 Task: Add a dependency to the task Upgrade and migrate company business intelligence to a cloud-based solution , the existing task  Integrate website with a new web content management system (CMS) in the project AztecTech
Action: Mouse moved to (595, 434)
Screenshot: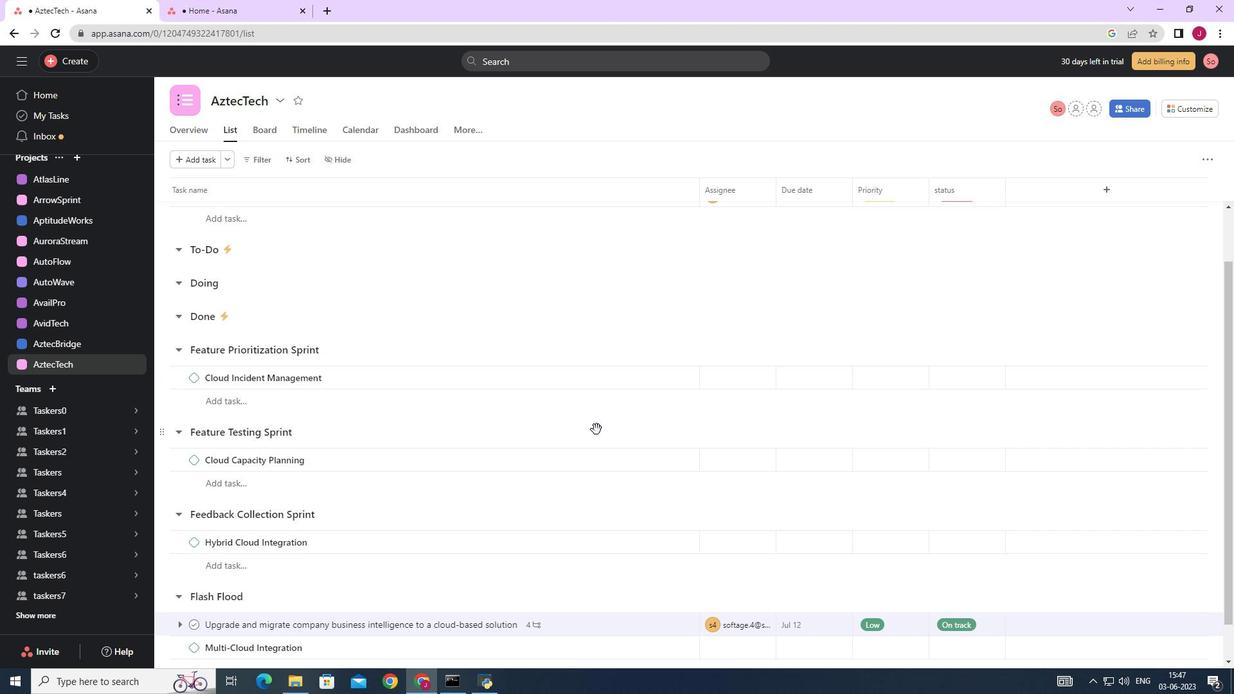 
Action: Mouse scrolled (595, 433) with delta (0, 0)
Screenshot: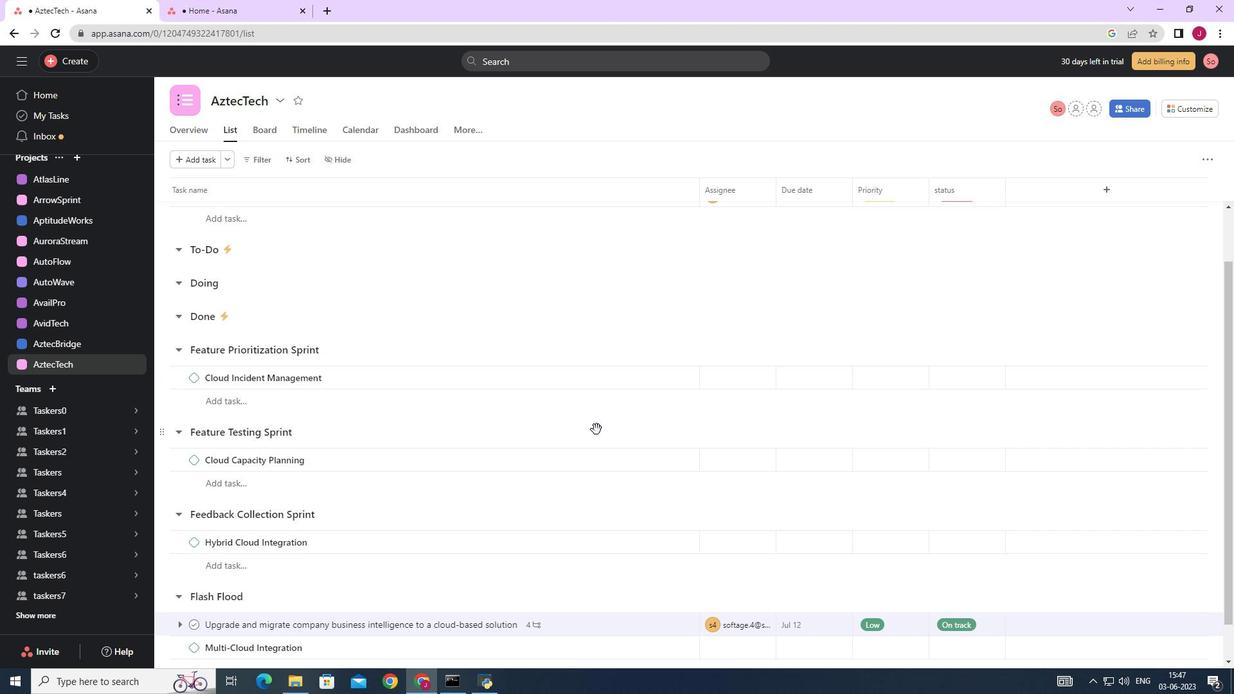 
Action: Mouse moved to (595, 435)
Screenshot: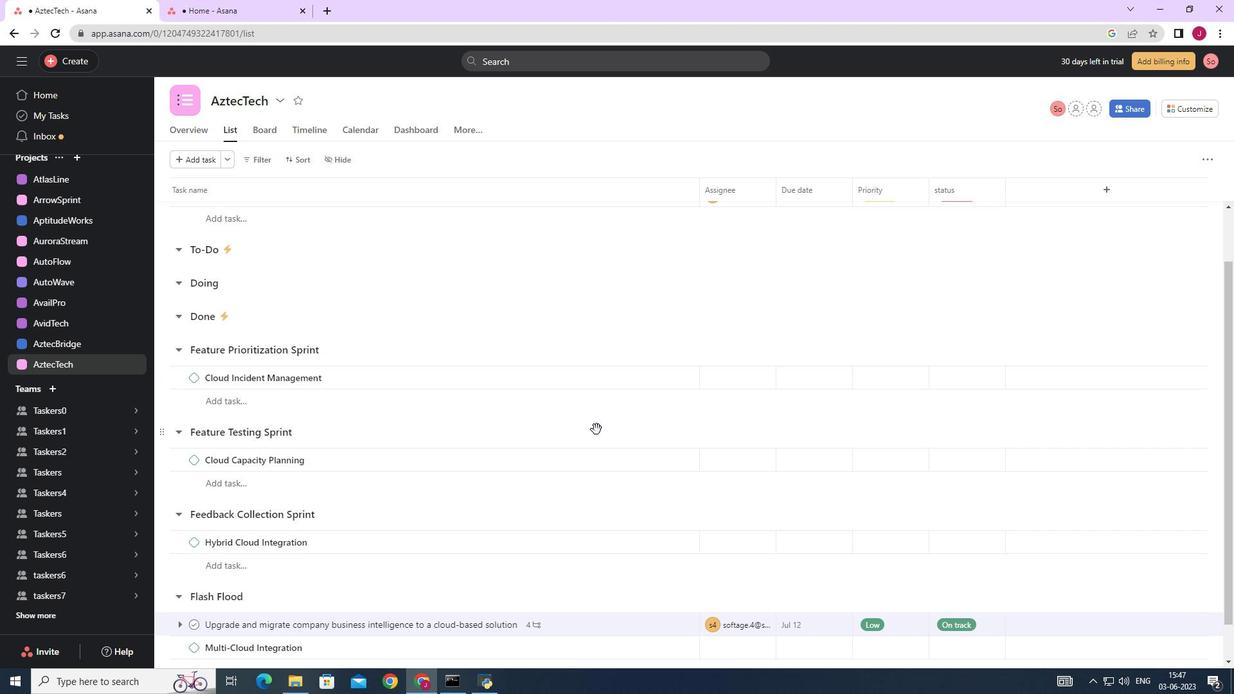 
Action: Mouse scrolled (595, 434) with delta (0, 0)
Screenshot: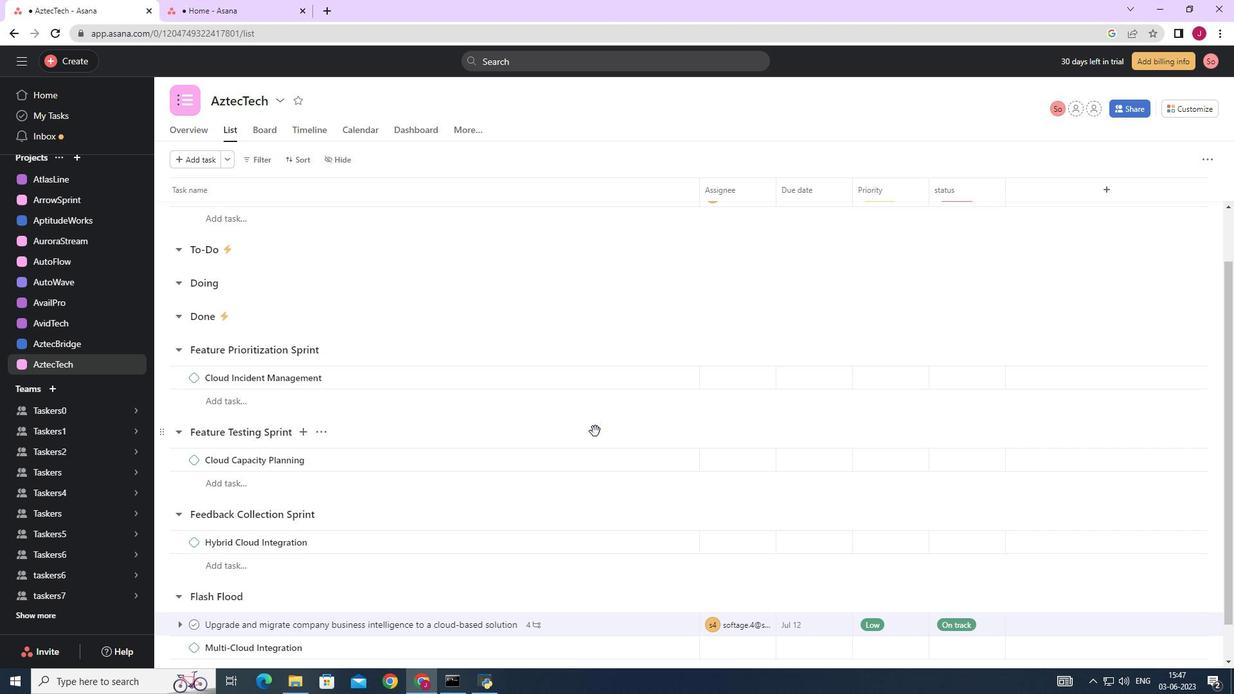 
Action: Mouse moved to (594, 435)
Screenshot: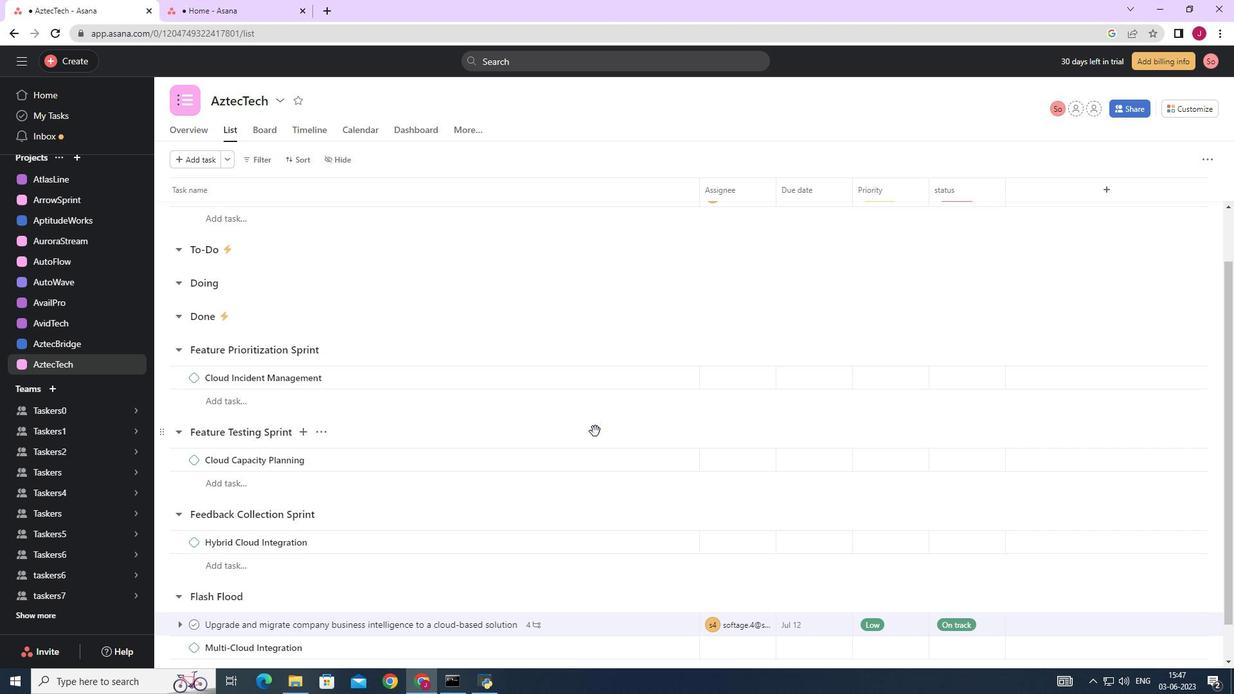 
Action: Mouse scrolled (594, 434) with delta (0, 0)
Screenshot: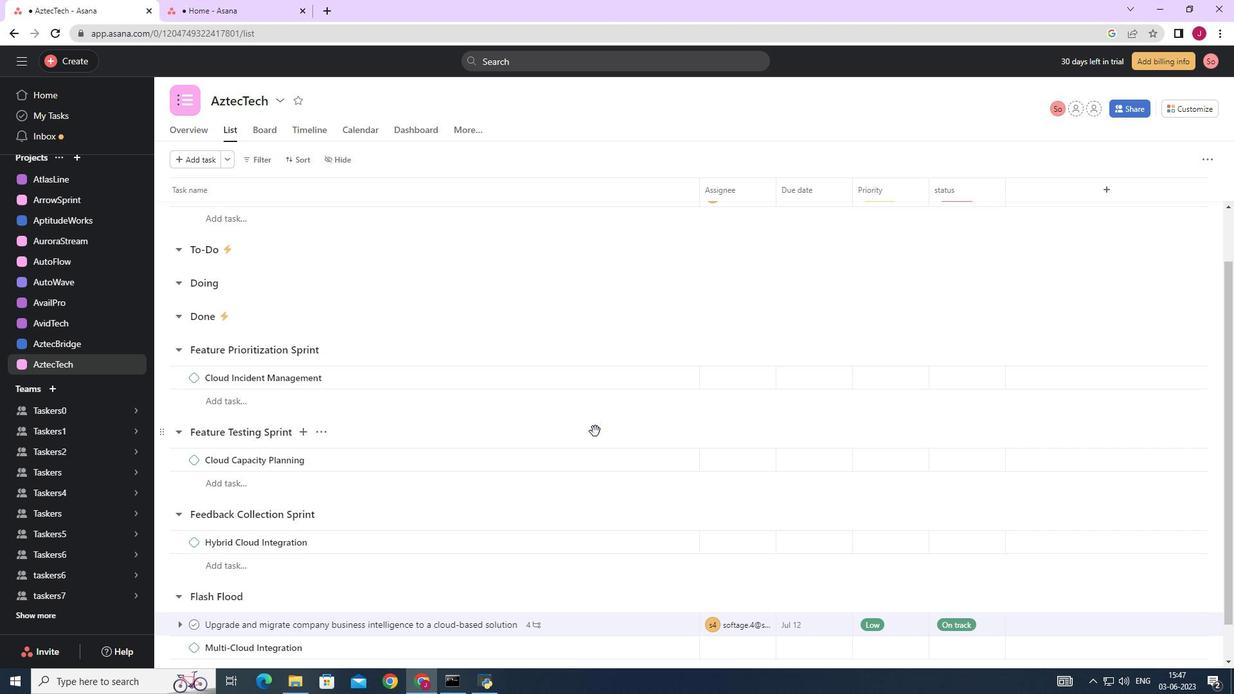 
Action: Mouse moved to (594, 435)
Screenshot: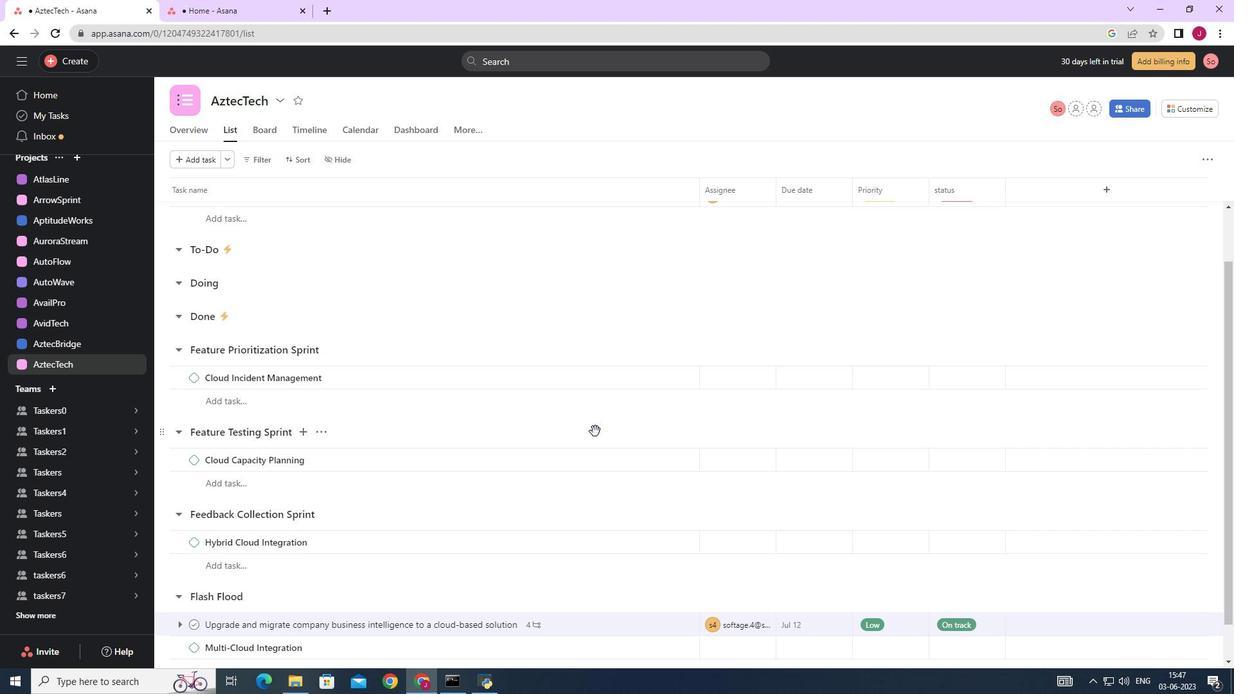 
Action: Mouse scrolled (594, 435) with delta (0, 0)
Screenshot: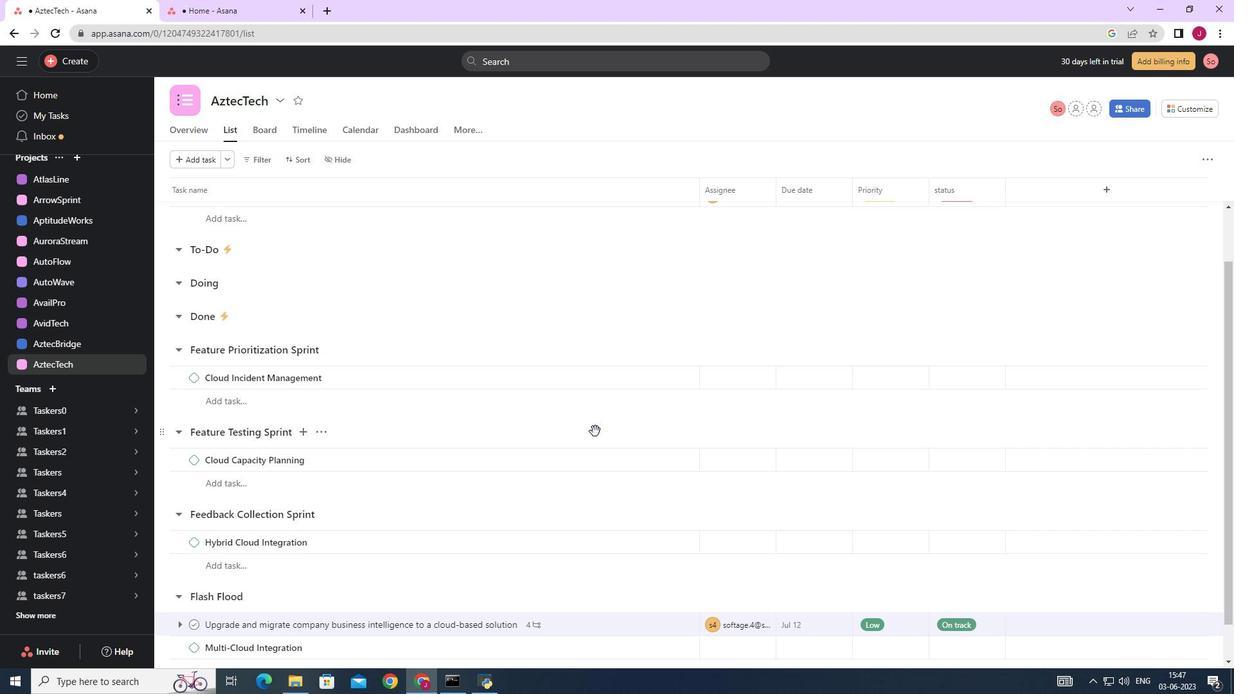 
Action: Mouse moved to (593, 437)
Screenshot: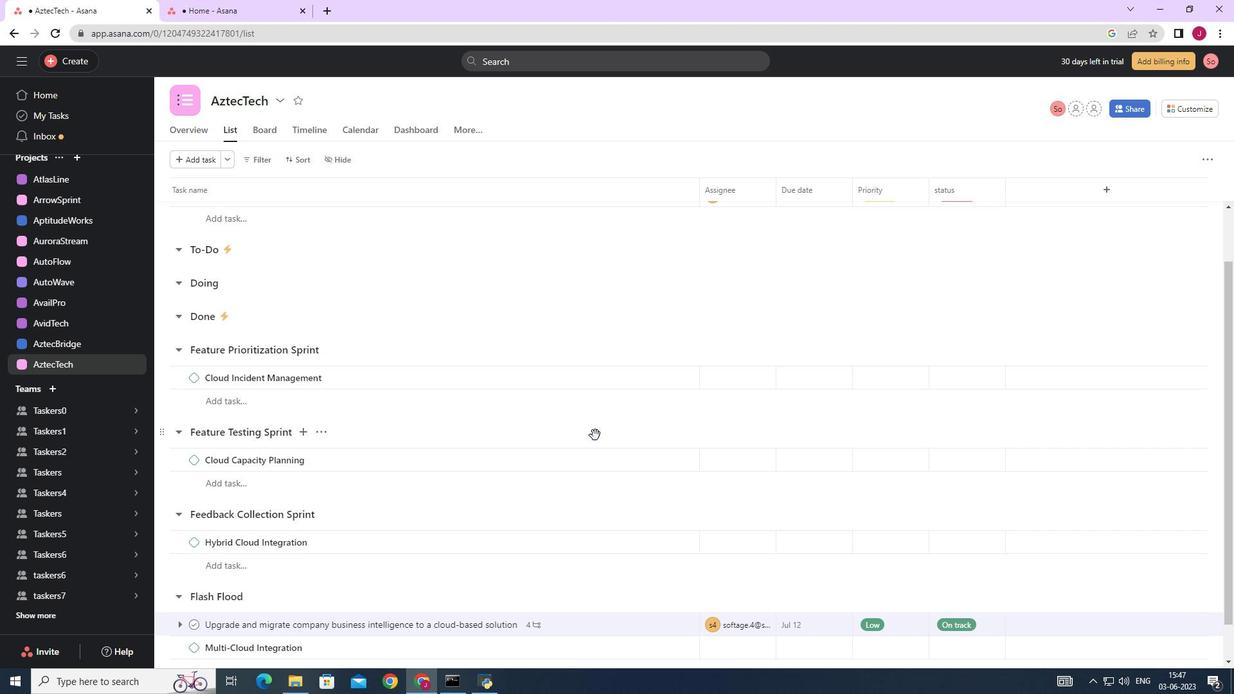 
Action: Mouse scrolled (593, 437) with delta (0, 0)
Screenshot: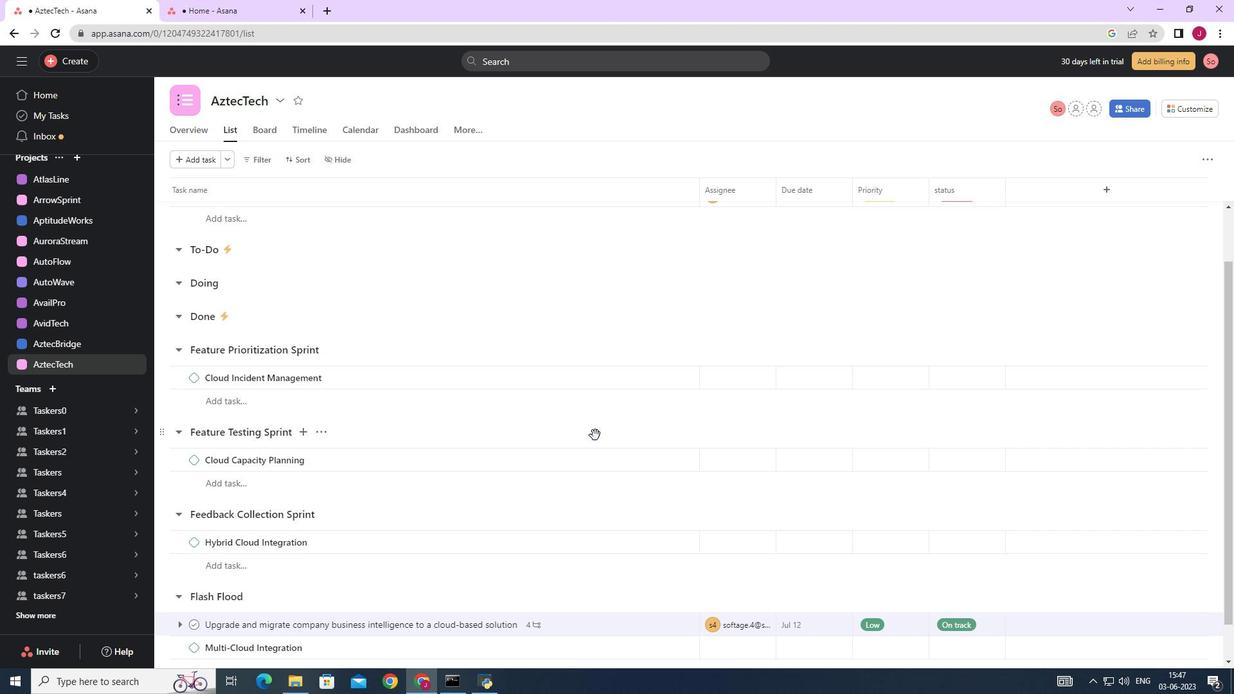 
Action: Mouse moved to (569, 446)
Screenshot: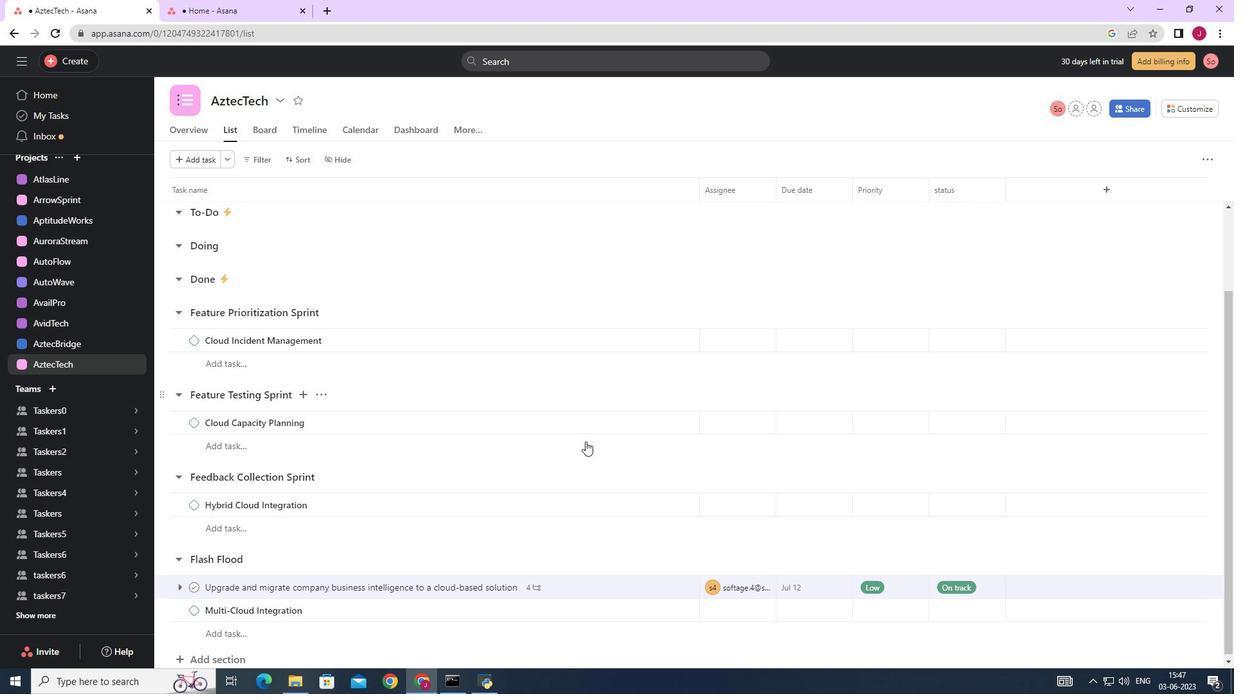 
Action: Mouse scrolled (569, 445) with delta (0, 0)
Screenshot: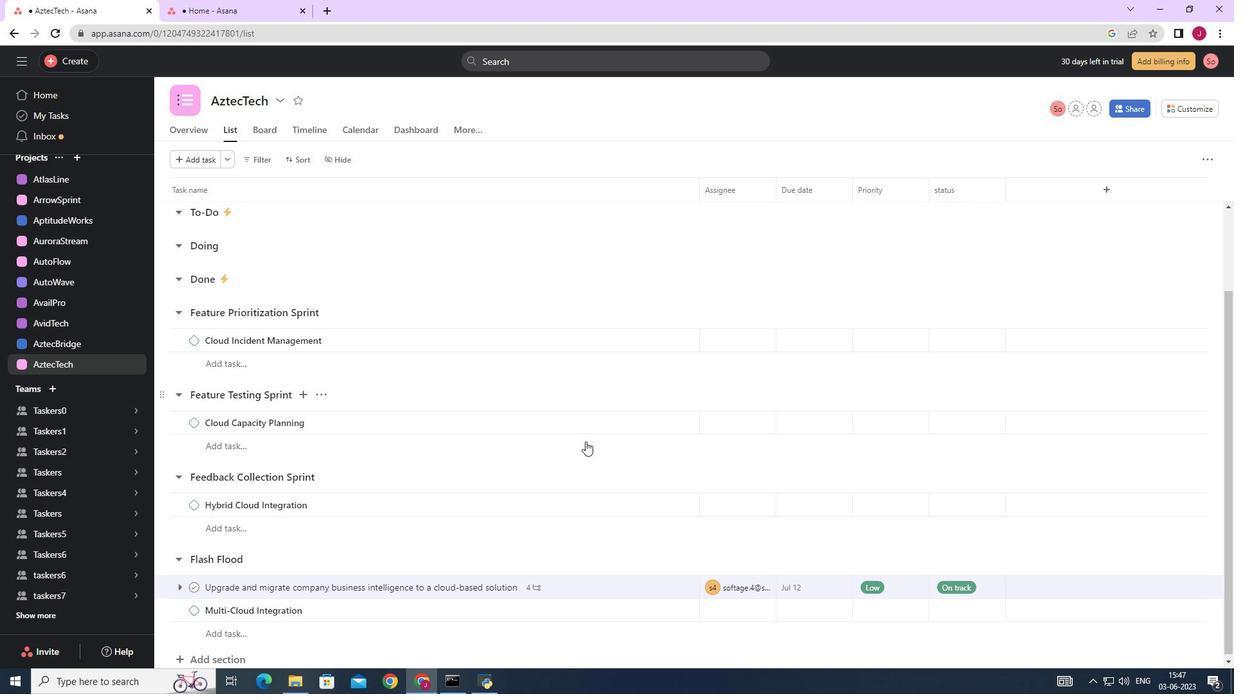 
Action: Mouse moved to (569, 446)
Screenshot: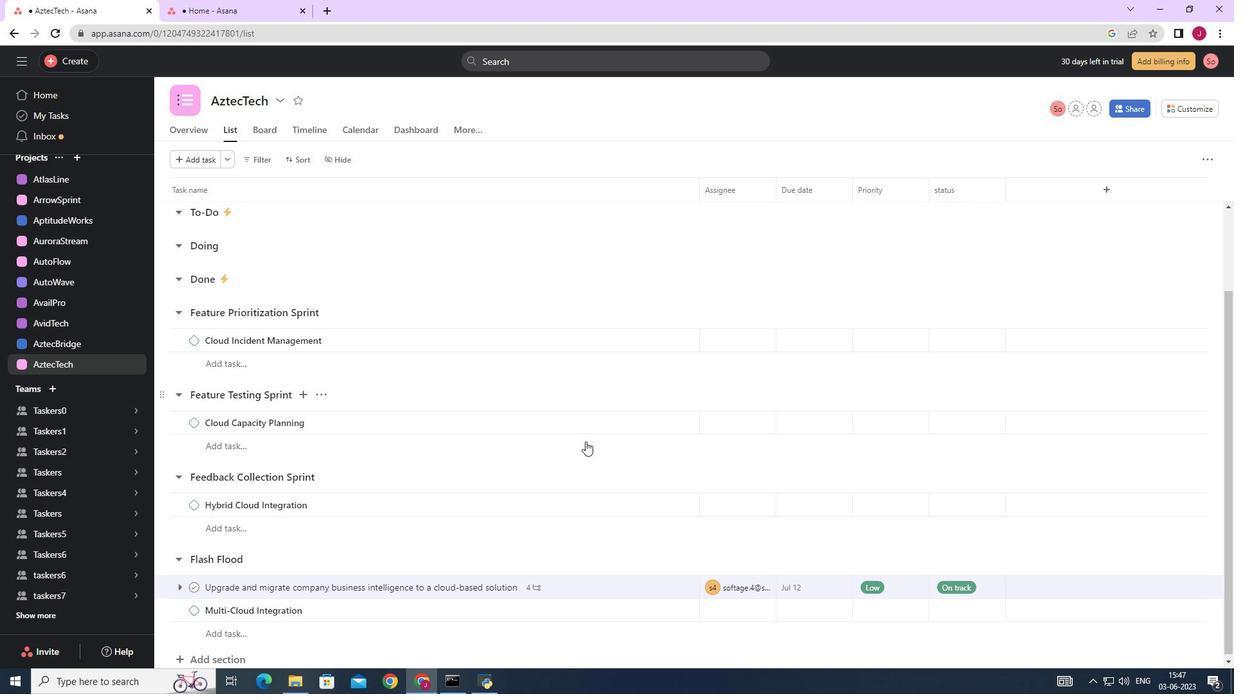 
Action: Mouse scrolled (569, 446) with delta (0, 0)
Screenshot: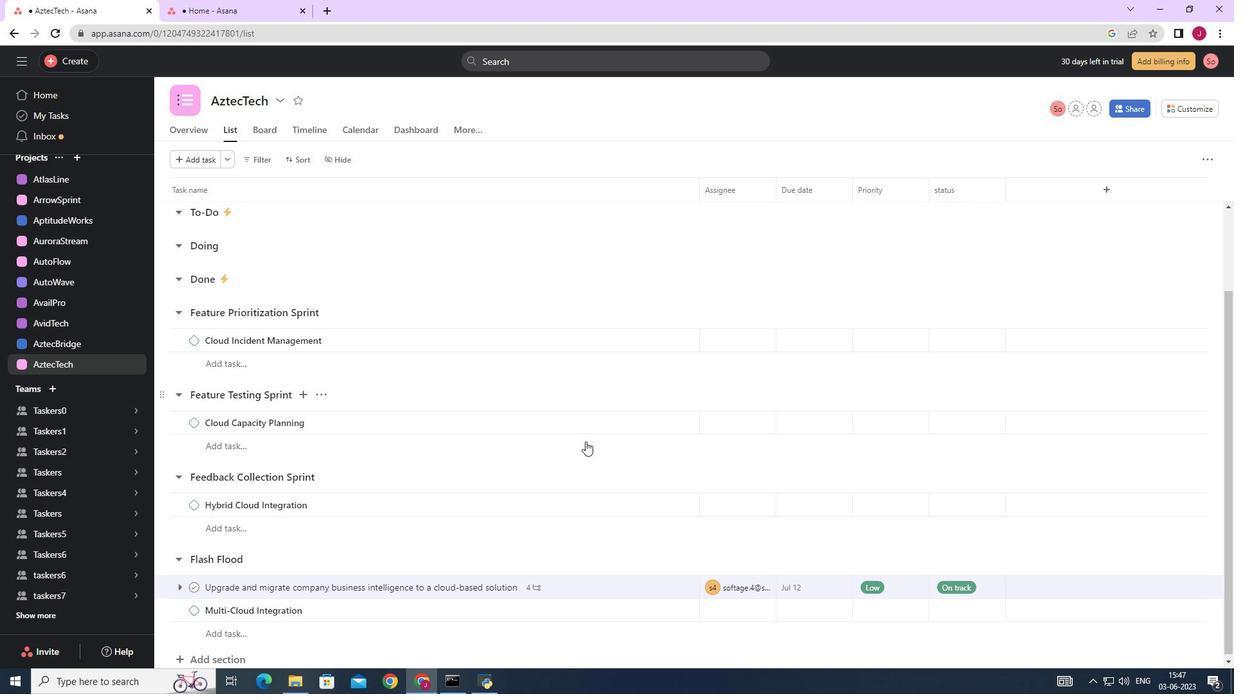 
Action: Mouse scrolled (569, 446) with delta (0, 0)
Screenshot: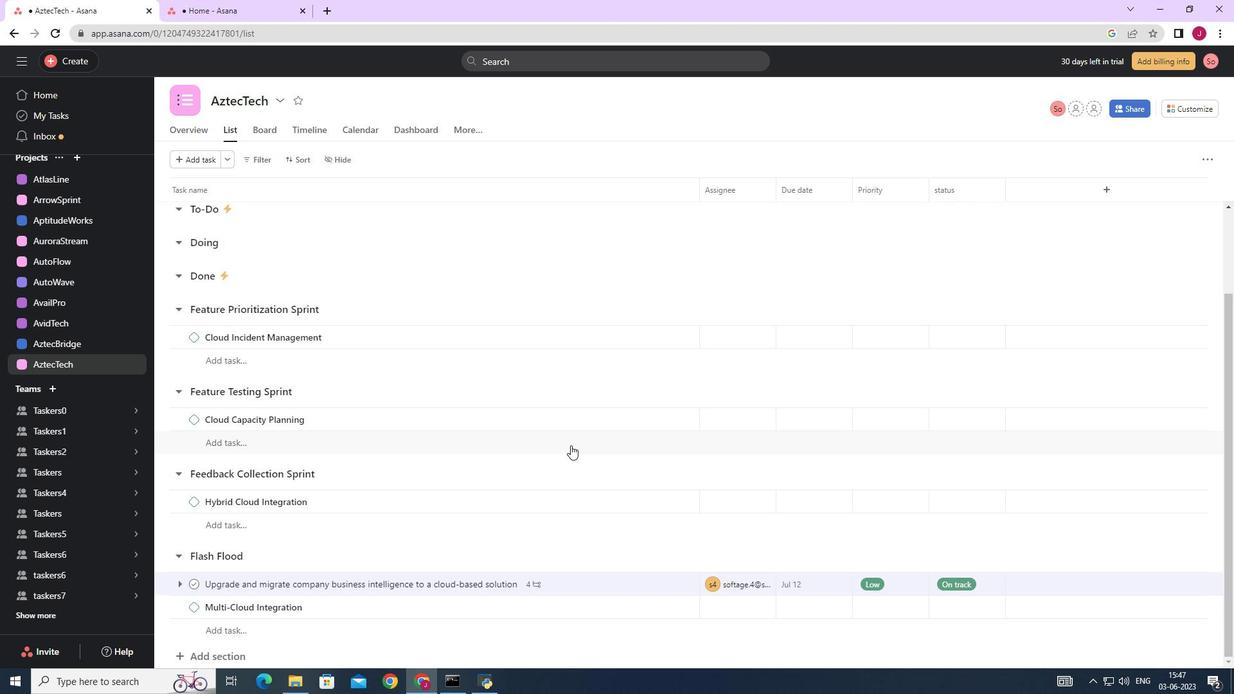 
Action: Mouse scrolled (569, 446) with delta (0, 0)
Screenshot: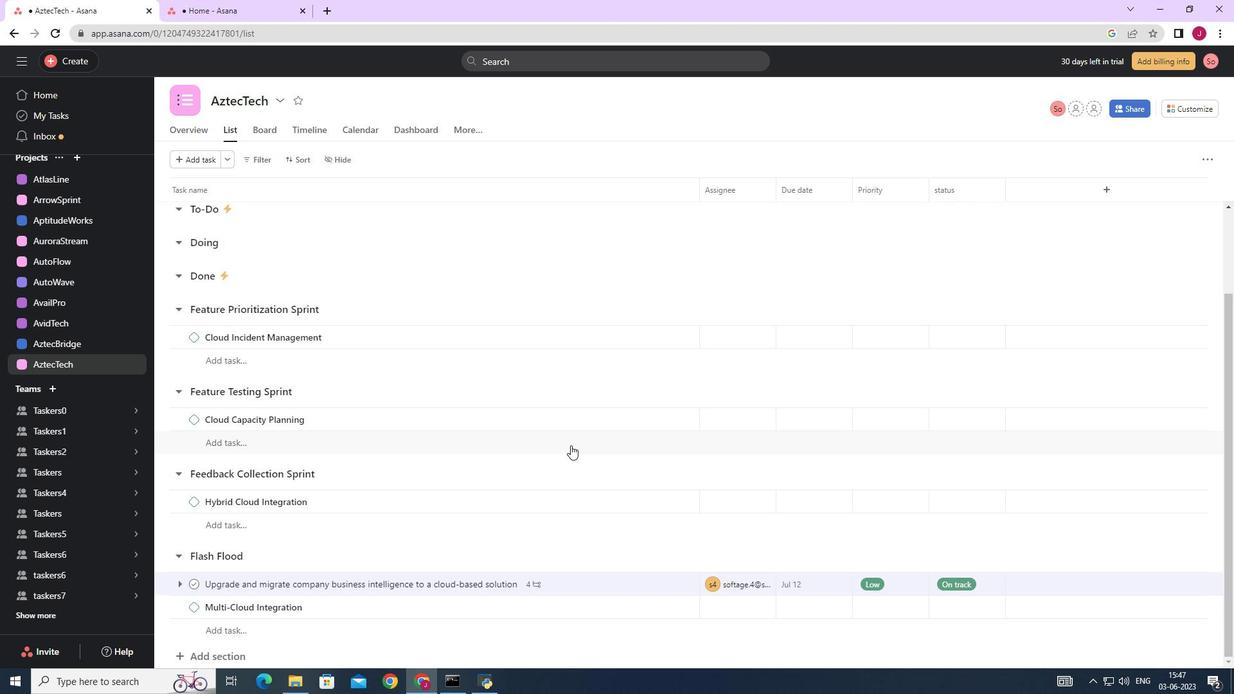 
Action: Mouse scrolled (569, 446) with delta (0, 0)
Screenshot: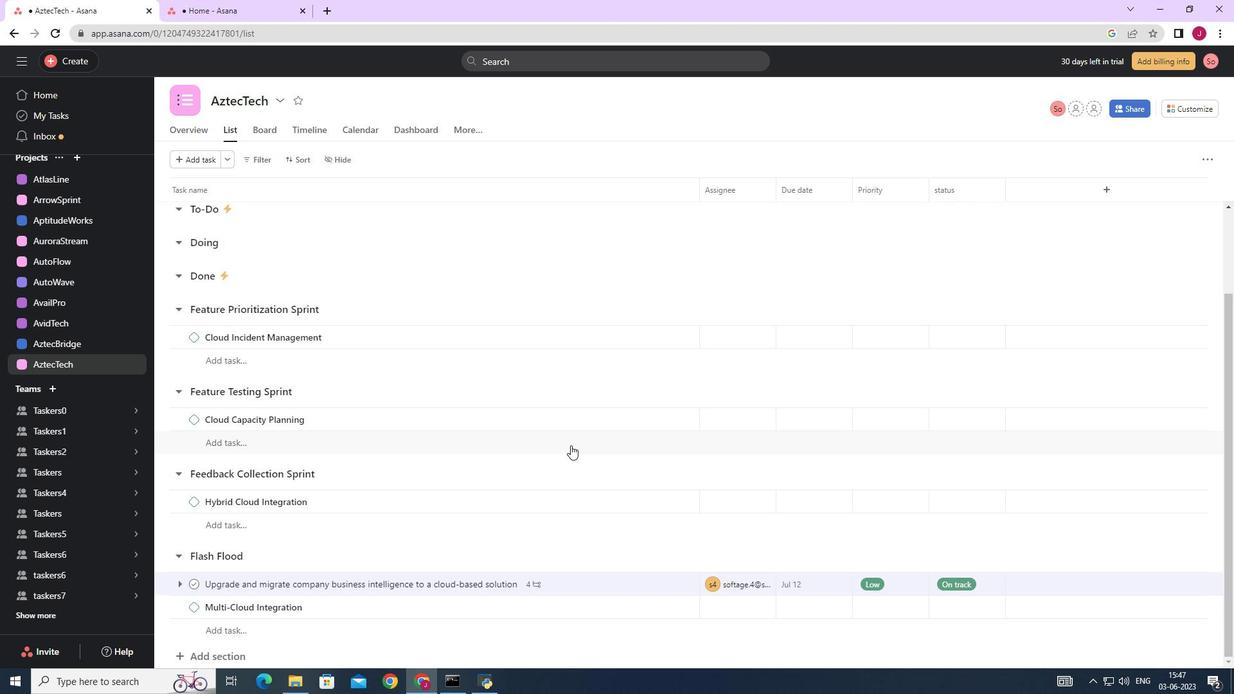 
Action: Mouse moved to (492, 459)
Screenshot: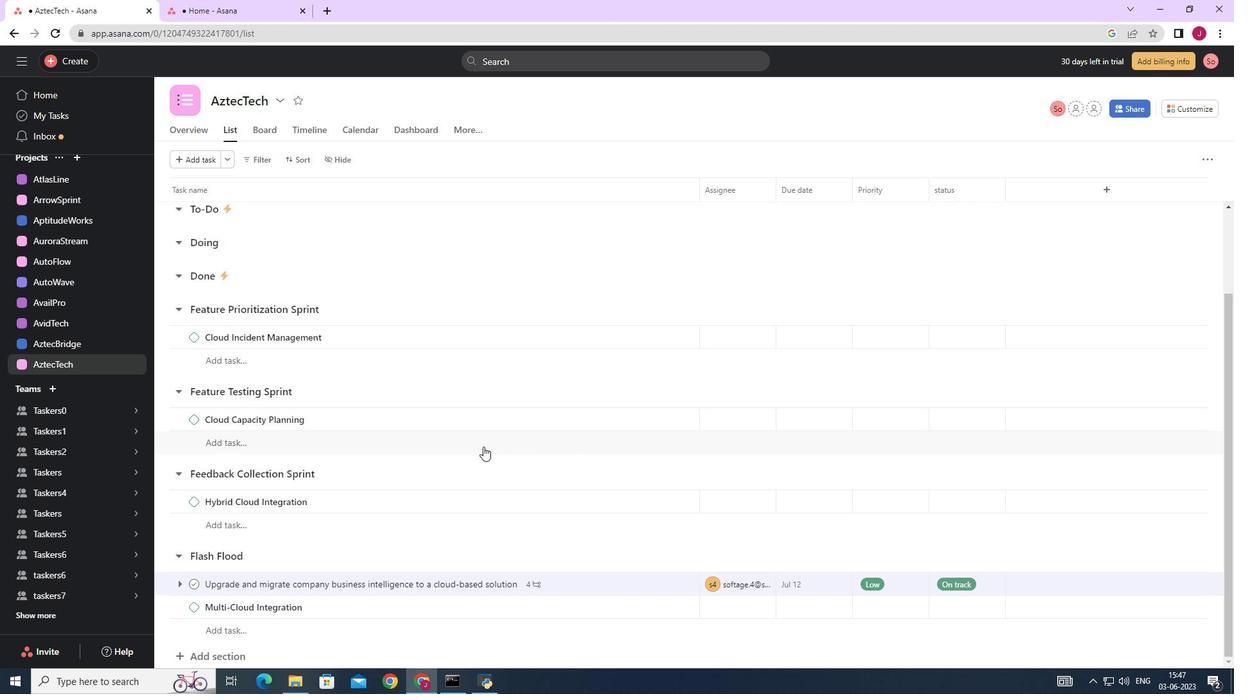 
Action: Mouse scrolled (492, 458) with delta (0, 0)
Screenshot: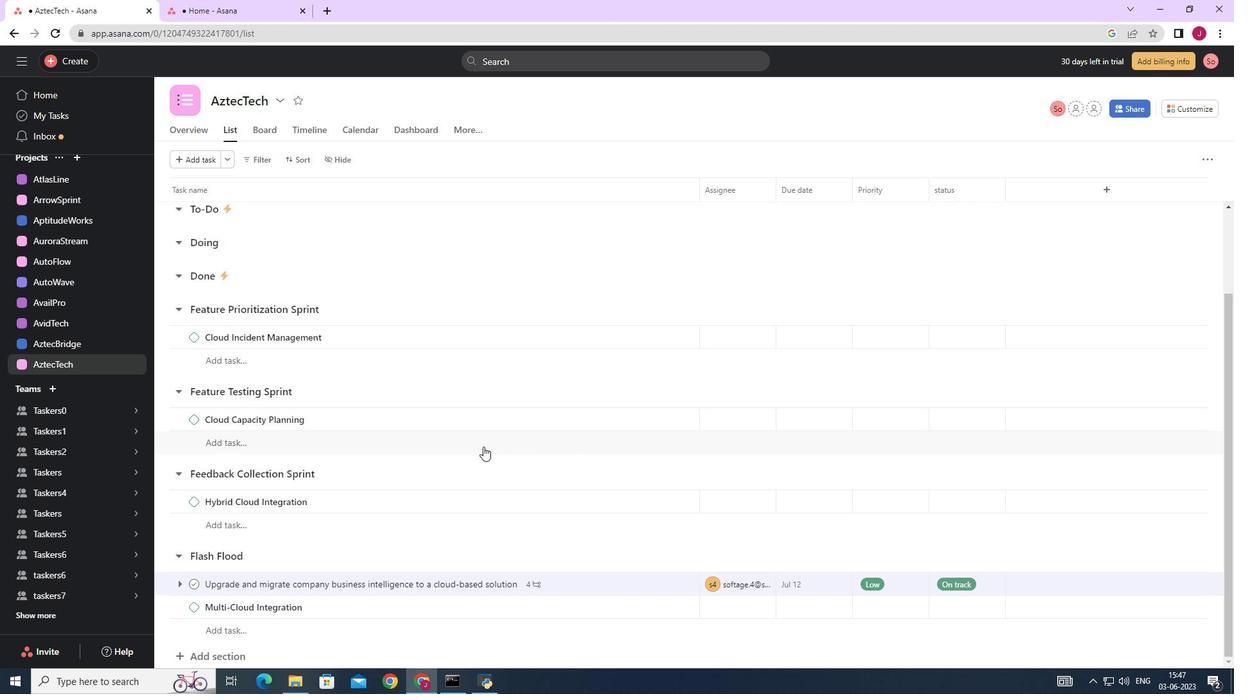 
Action: Mouse scrolled (492, 458) with delta (0, 0)
Screenshot: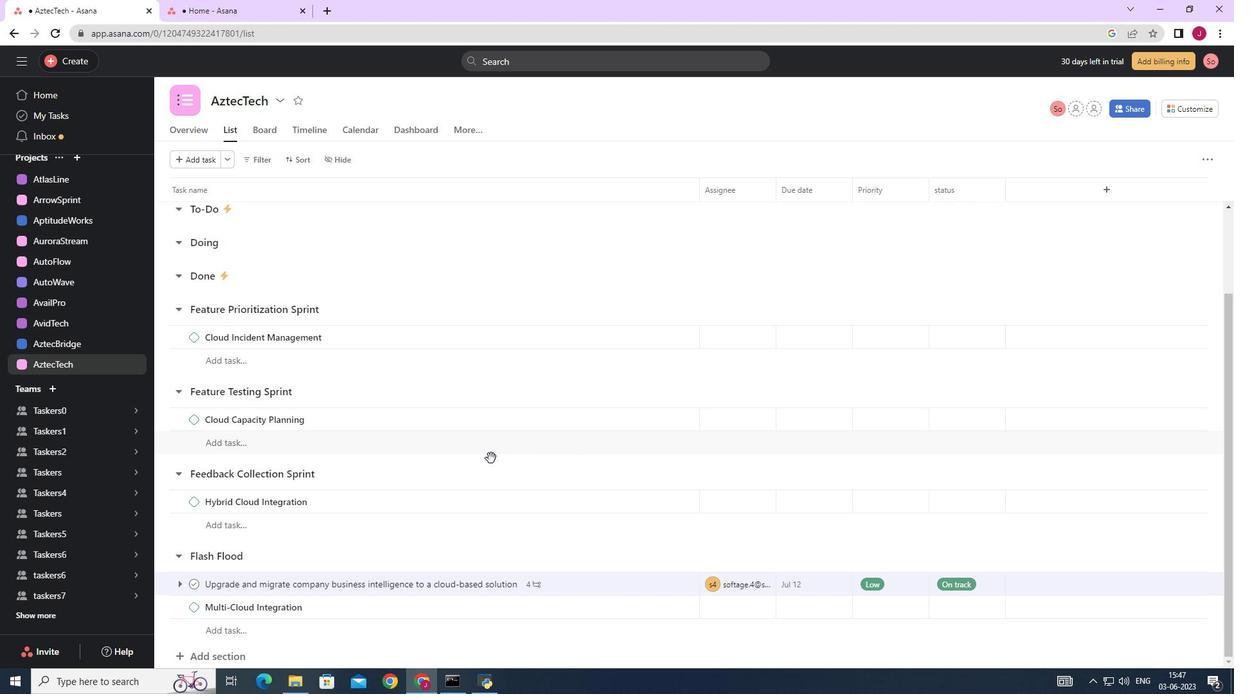 
Action: Mouse moved to (658, 586)
Screenshot: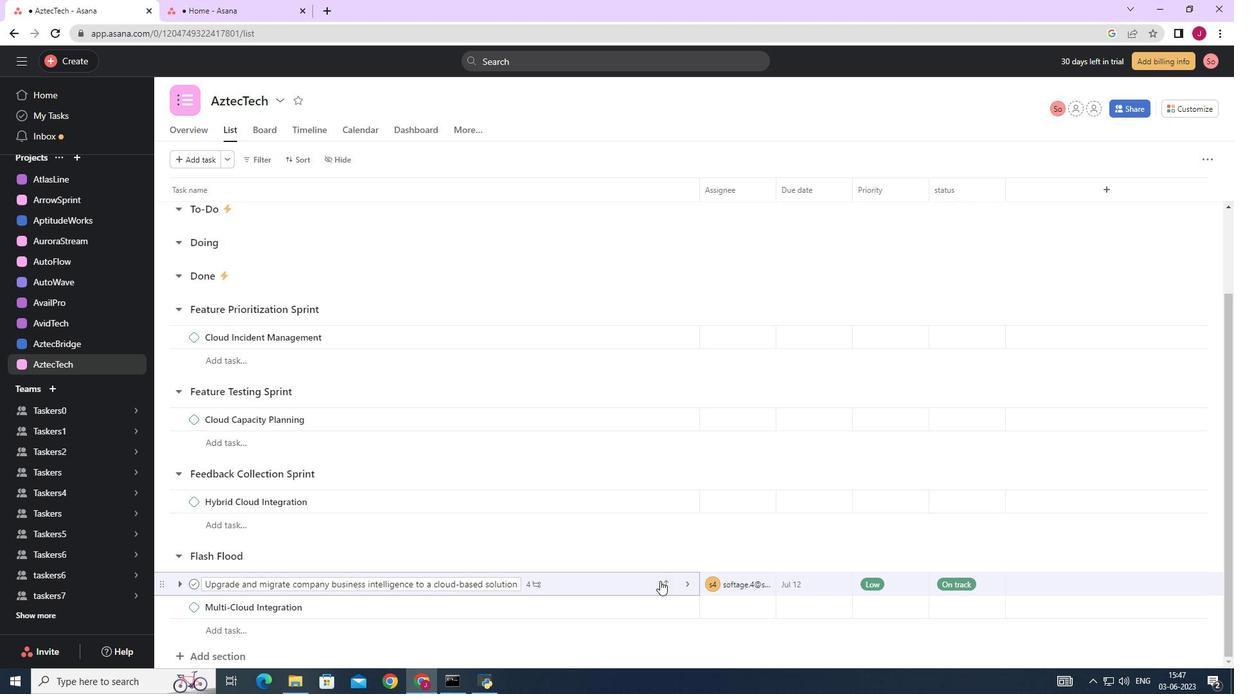 
Action: Mouse pressed left at (658, 586)
Screenshot: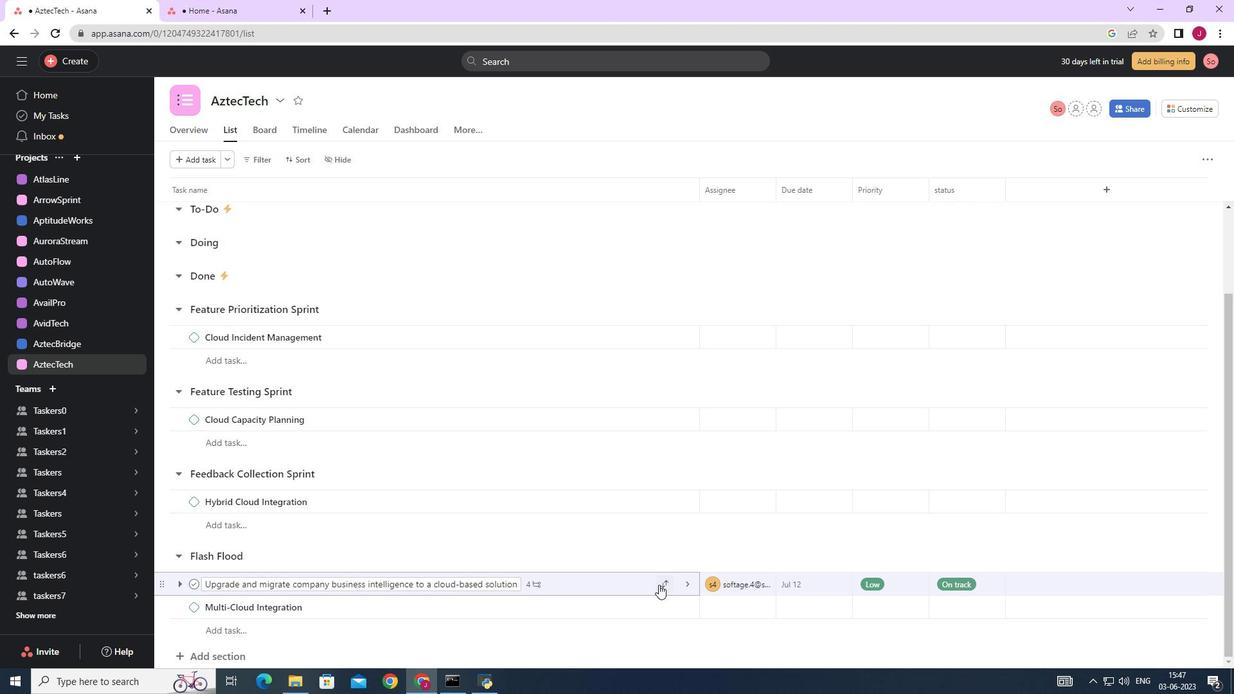 
Action: Mouse moved to (804, 471)
Screenshot: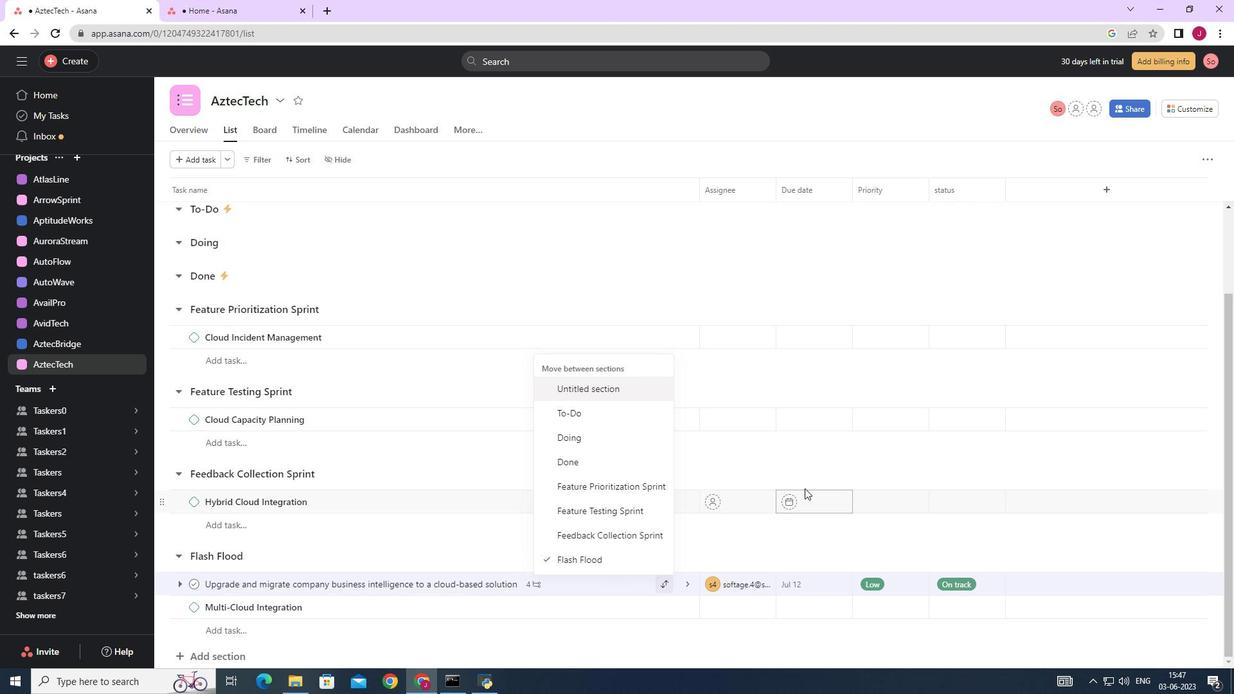 
Action: Mouse pressed left at (804, 471)
Screenshot: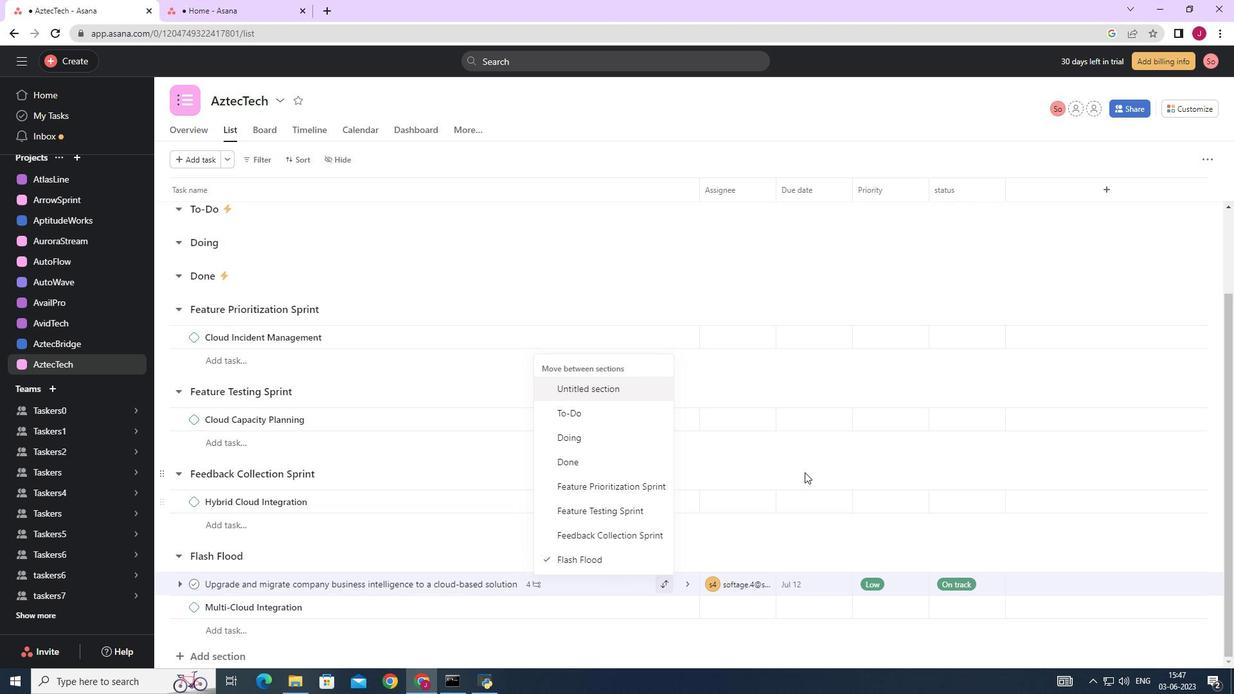 
Action: Mouse moved to (645, 590)
Screenshot: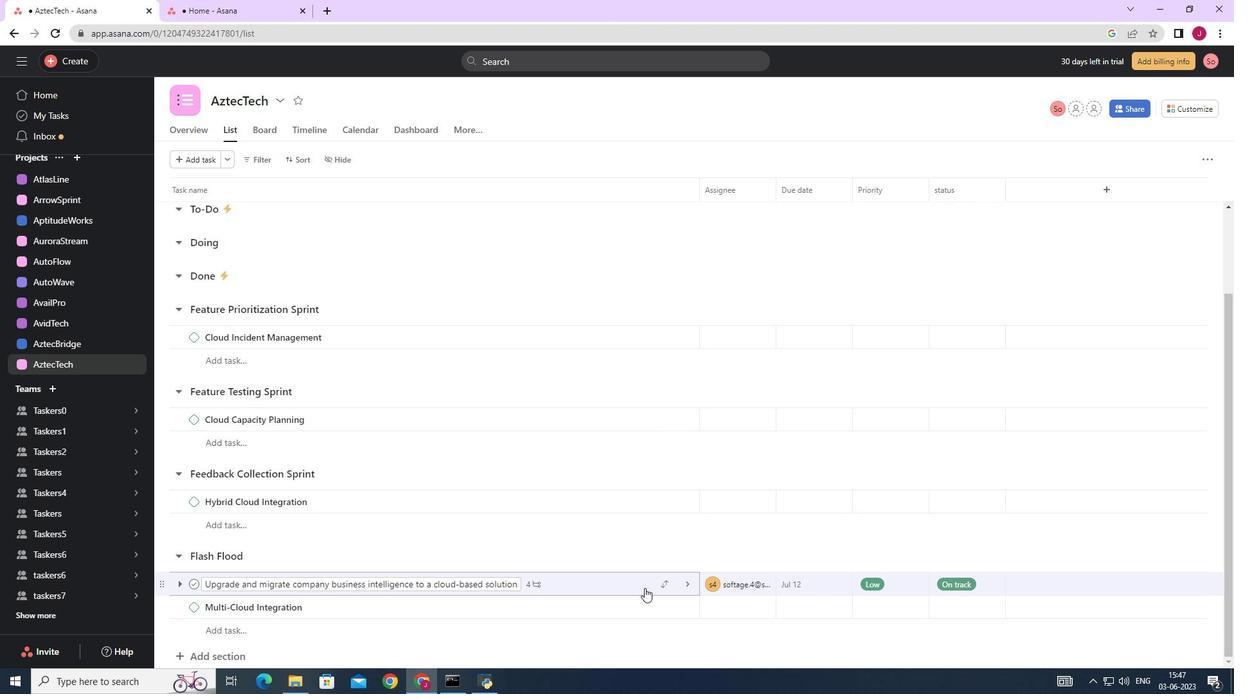 
Action: Mouse pressed left at (645, 590)
Screenshot: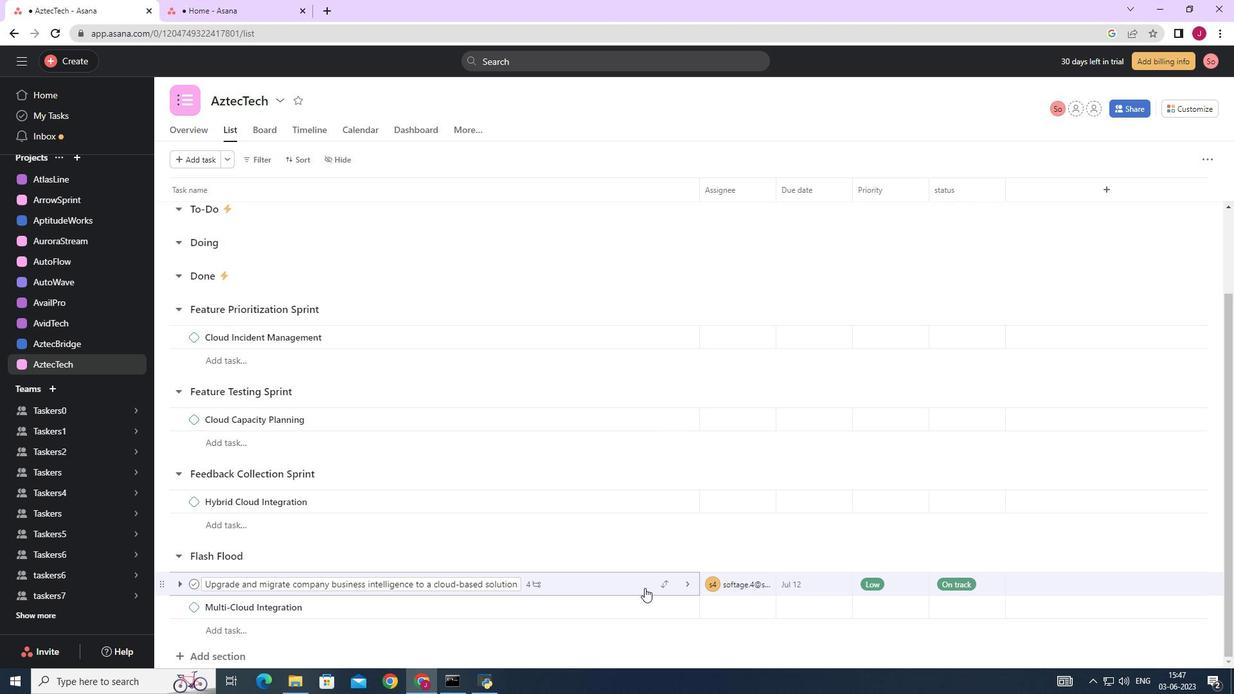 
Action: Mouse moved to (945, 449)
Screenshot: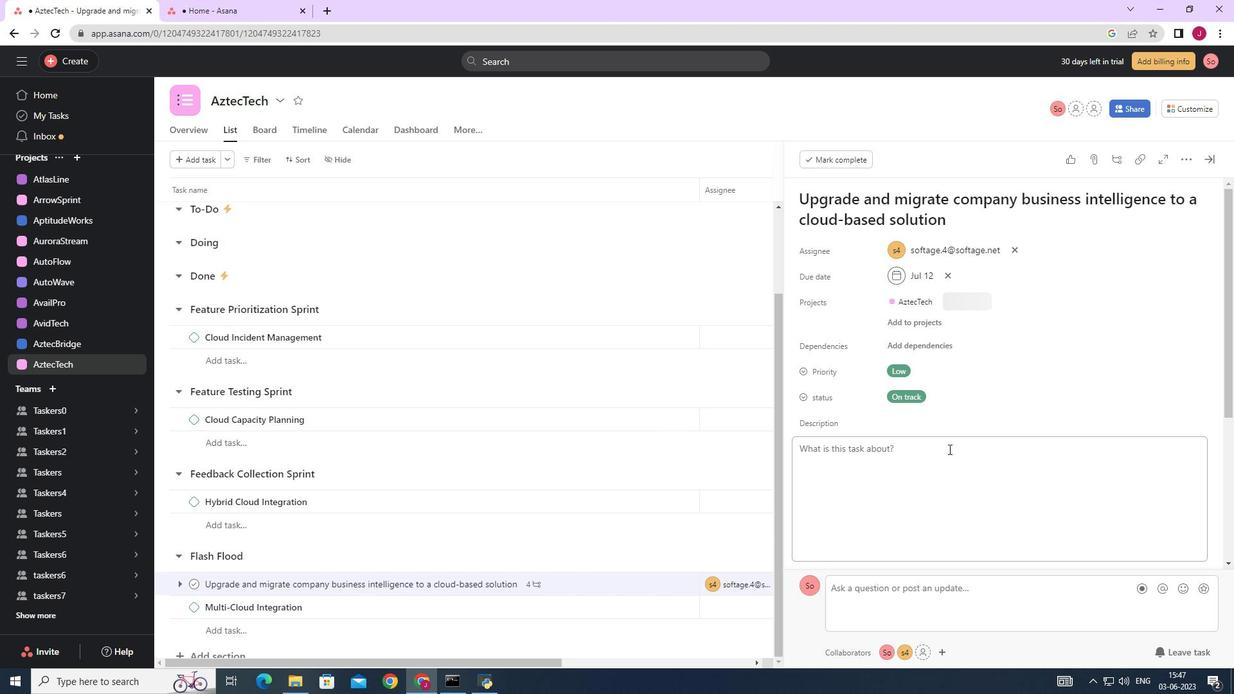 
Action: Mouse scrolled (945, 448) with delta (0, 0)
Screenshot: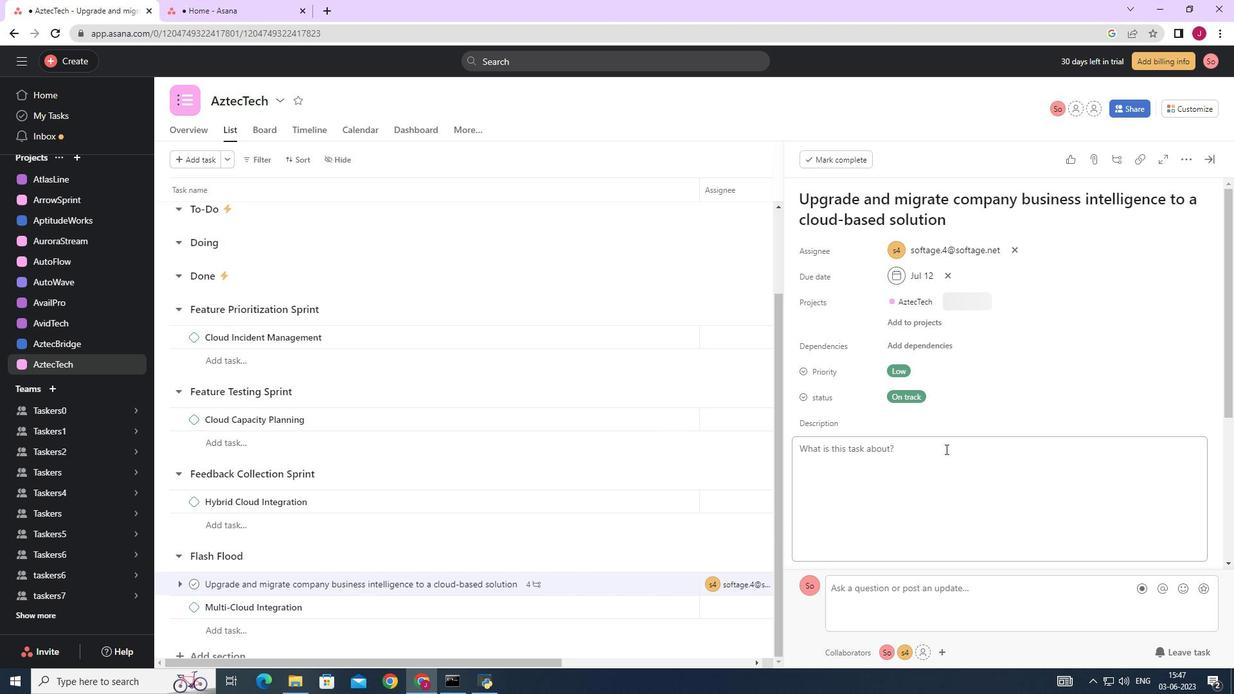 
Action: Mouse moved to (942, 449)
Screenshot: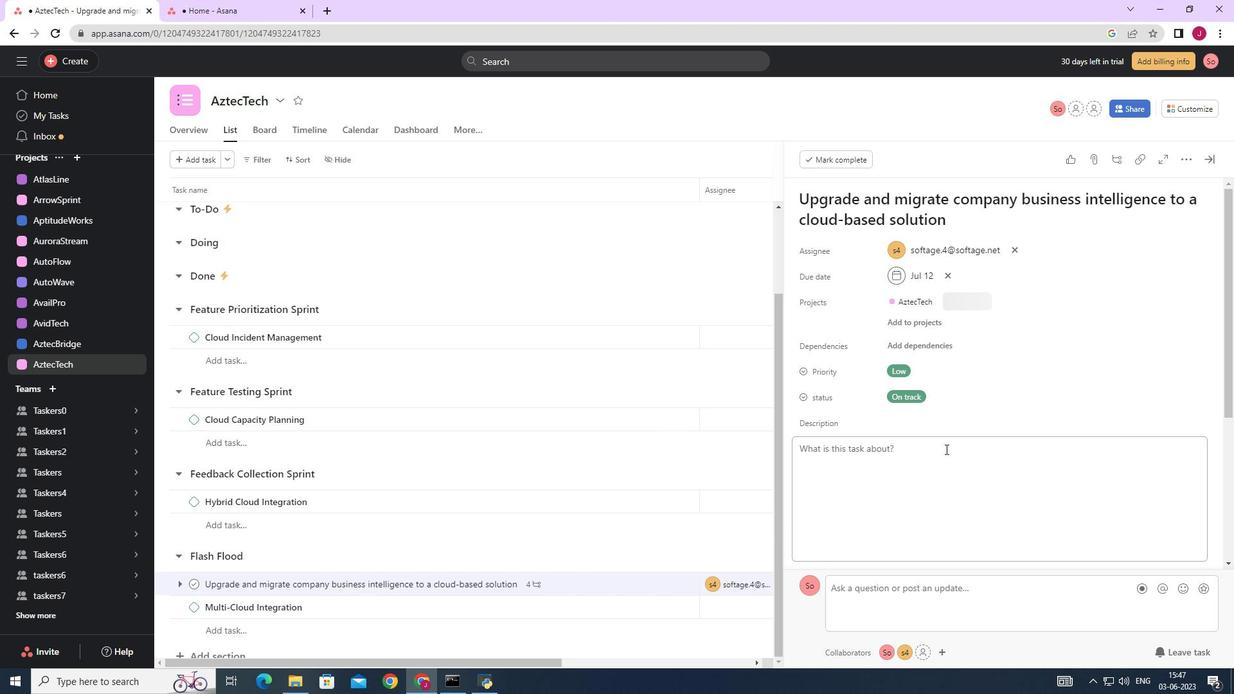 
Action: Mouse scrolled (942, 448) with delta (0, 0)
Screenshot: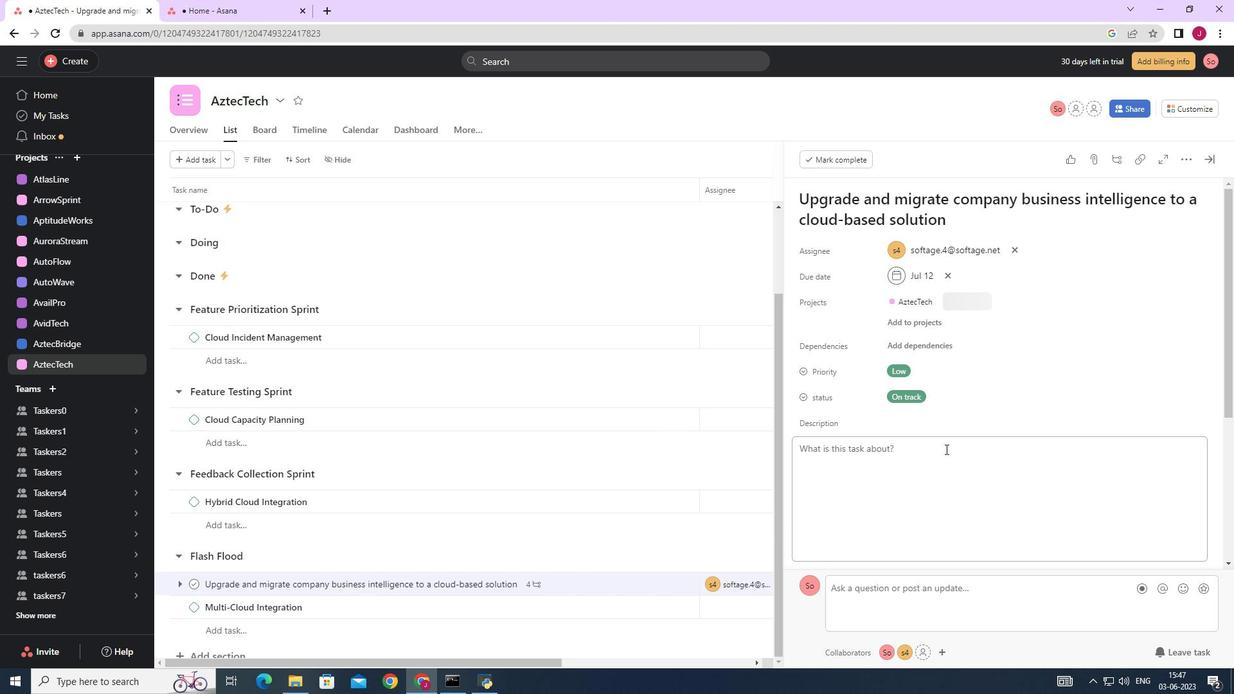 
Action: Mouse scrolled (942, 448) with delta (0, 0)
Screenshot: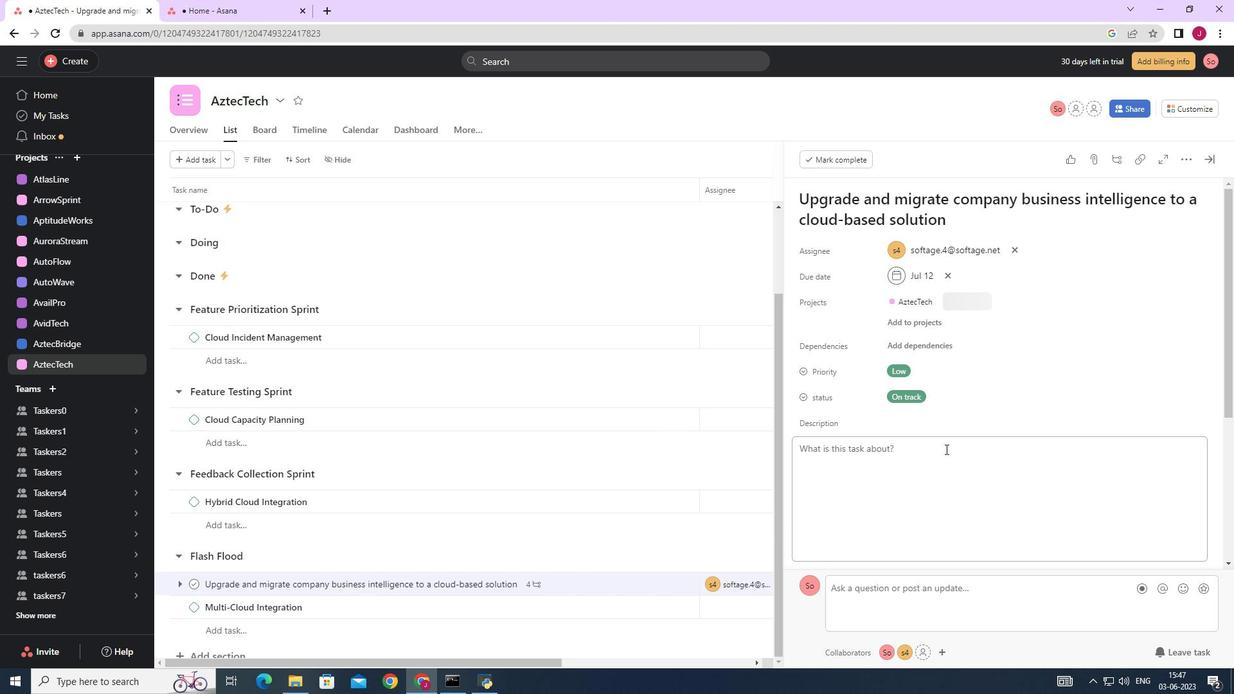 
Action: Mouse scrolled (942, 448) with delta (0, 0)
Screenshot: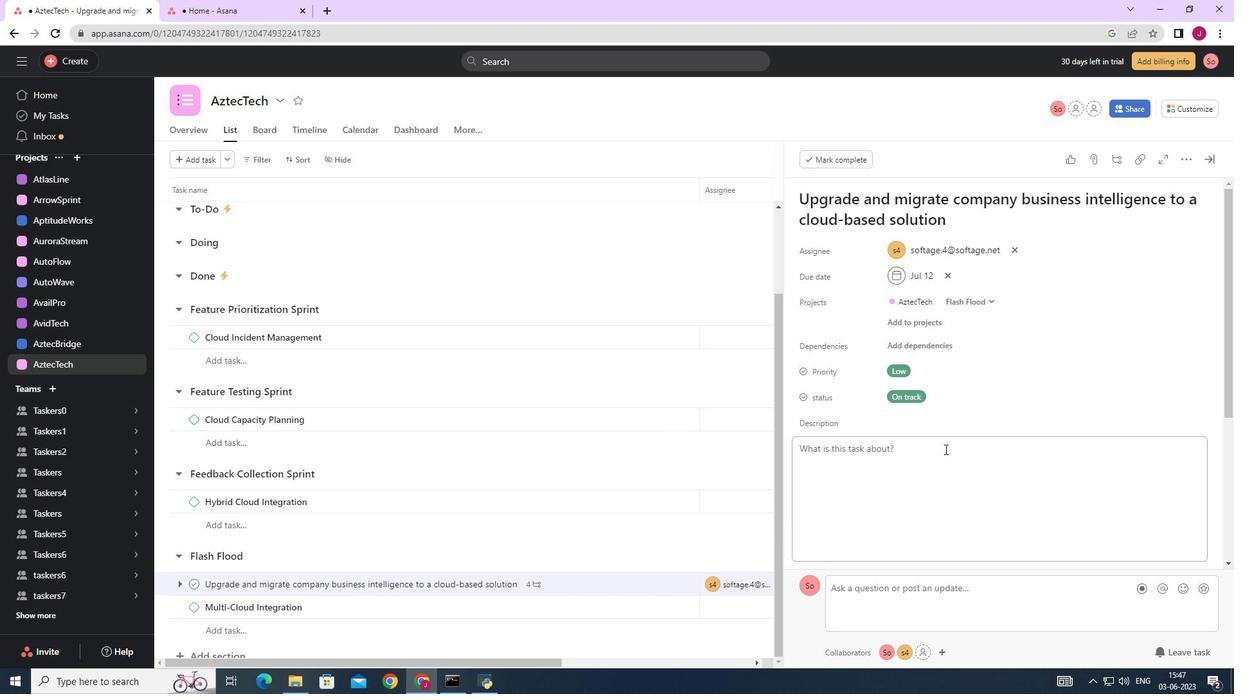 
Action: Mouse moved to (898, 325)
Screenshot: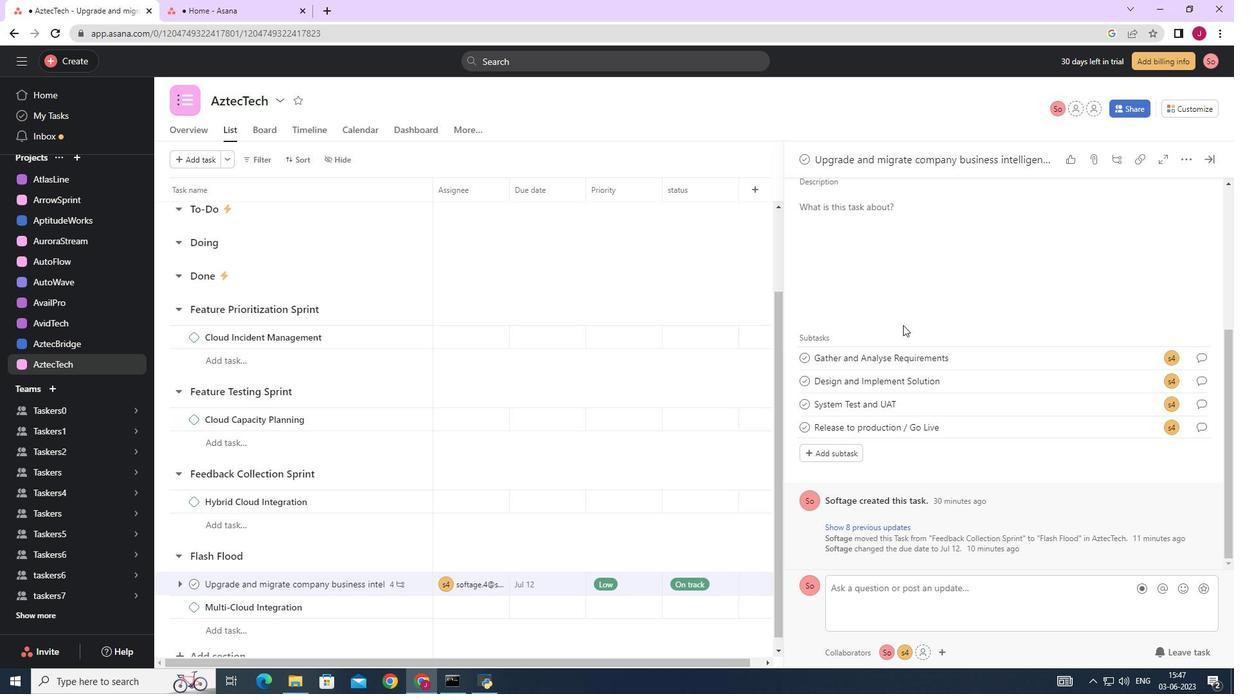 
Action: Mouse scrolled (898, 325) with delta (0, 0)
Screenshot: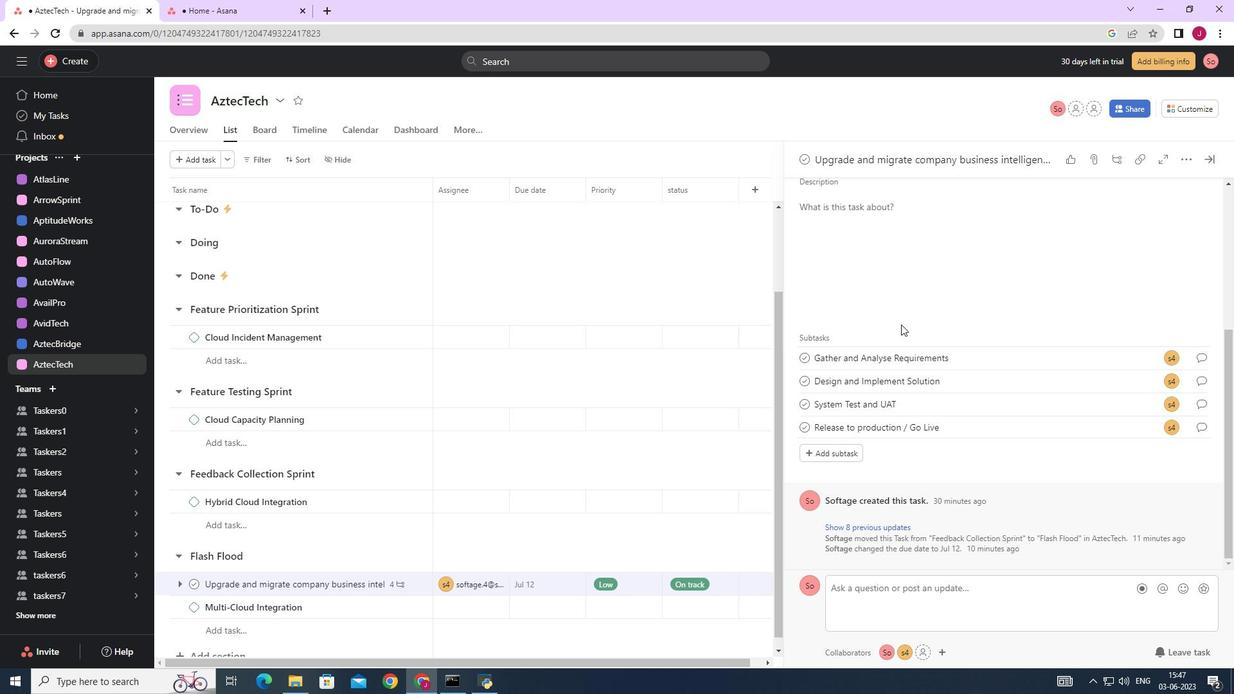 
Action: Mouse scrolled (898, 325) with delta (0, 0)
Screenshot: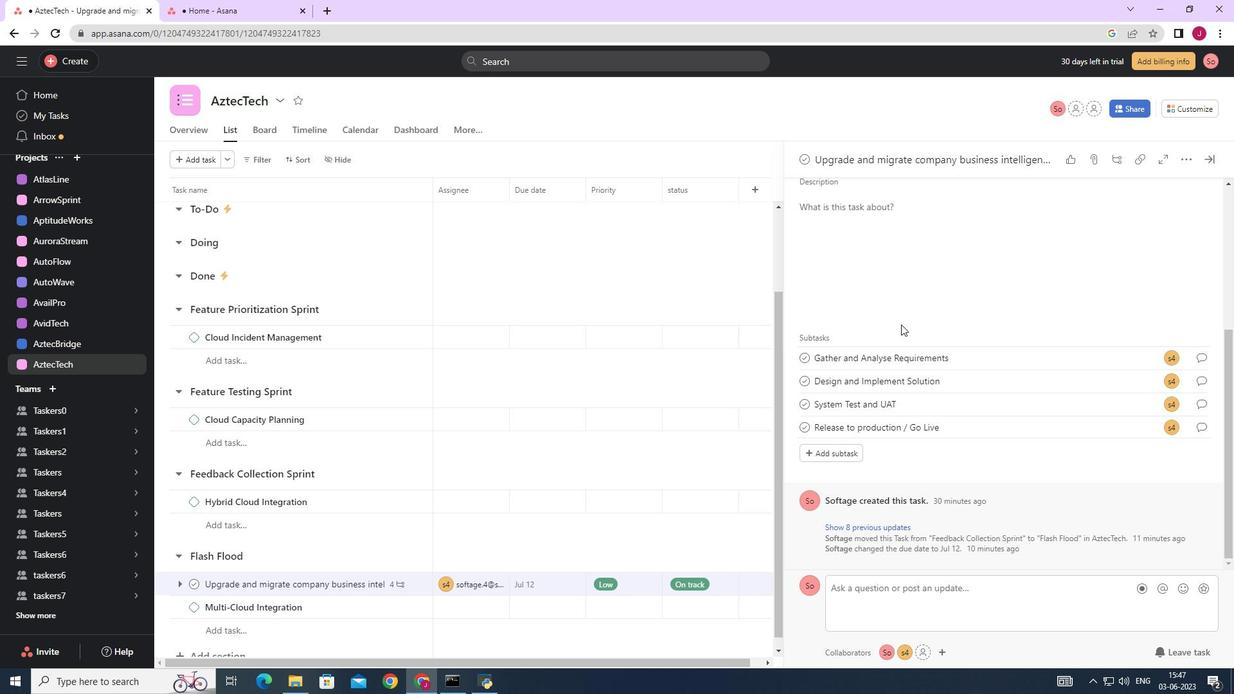 
Action: Mouse scrolled (898, 325) with delta (0, 0)
Screenshot: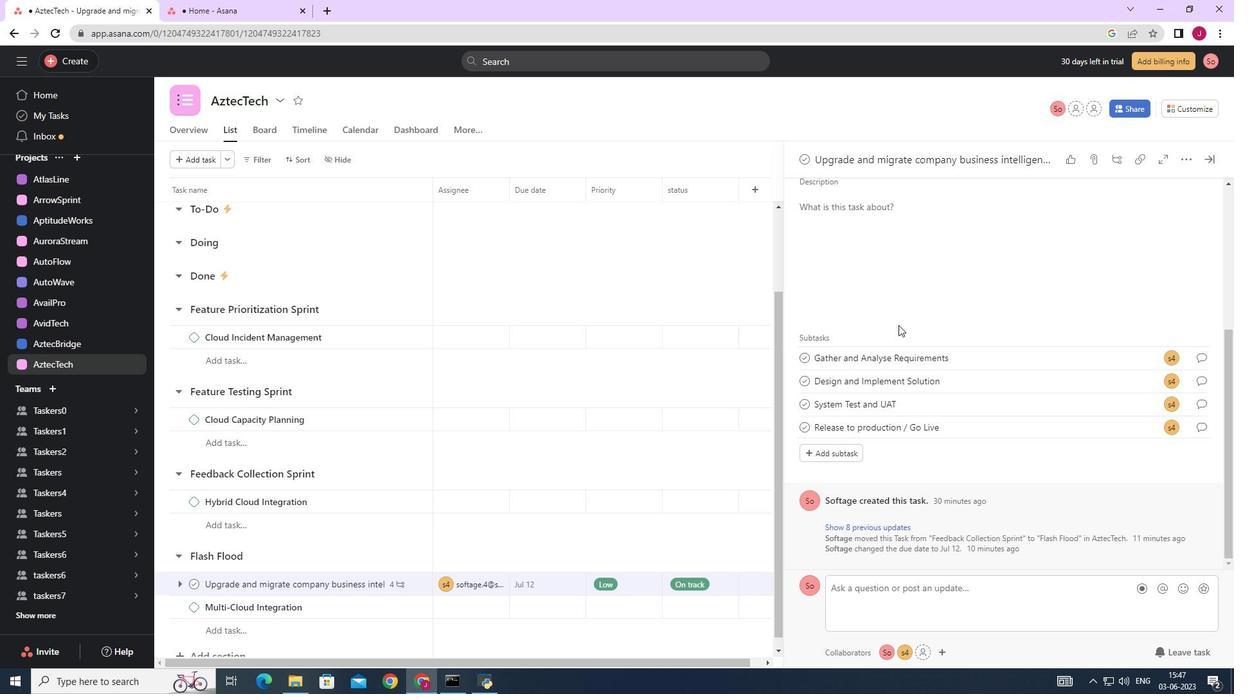 
Action: Mouse moved to (925, 301)
Screenshot: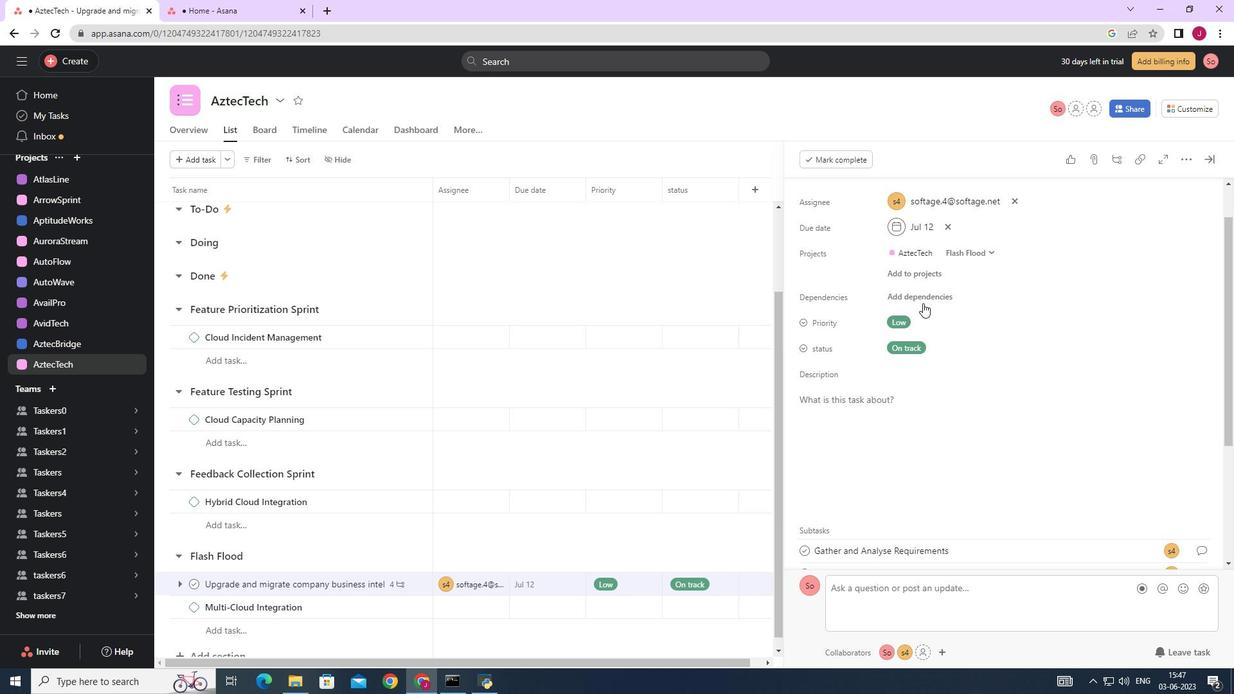 
Action: Mouse pressed left at (925, 301)
Screenshot: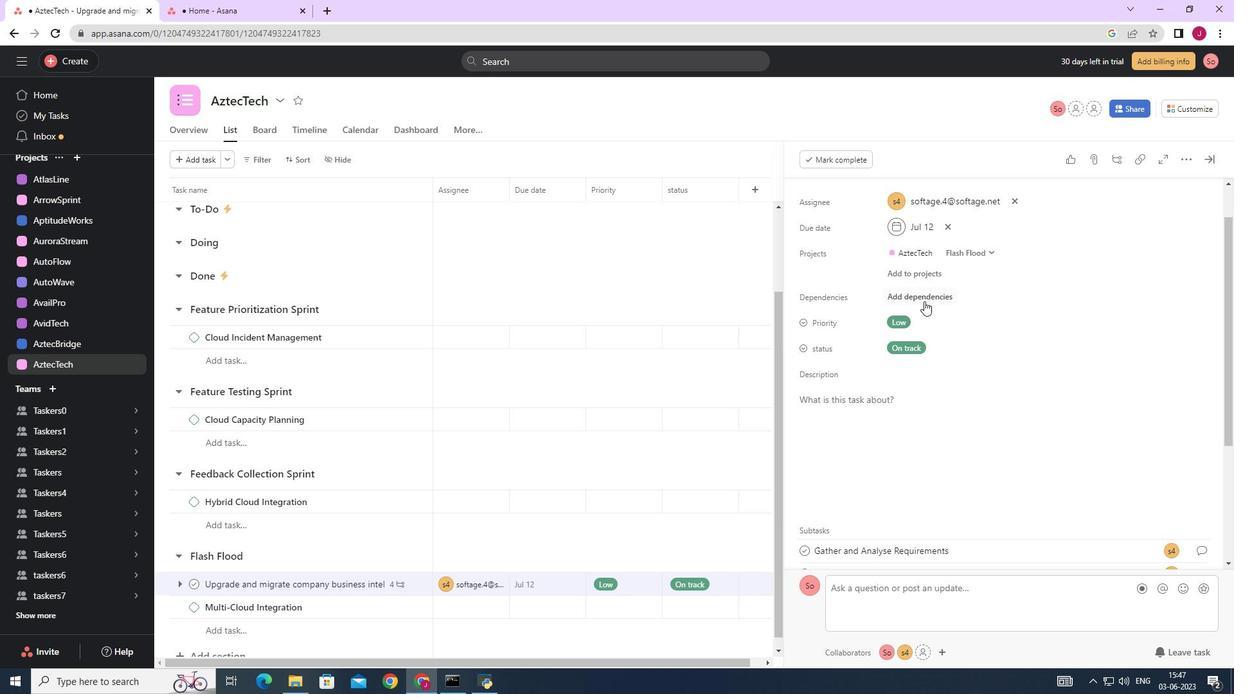 
Action: Mouse moved to (995, 351)
Screenshot: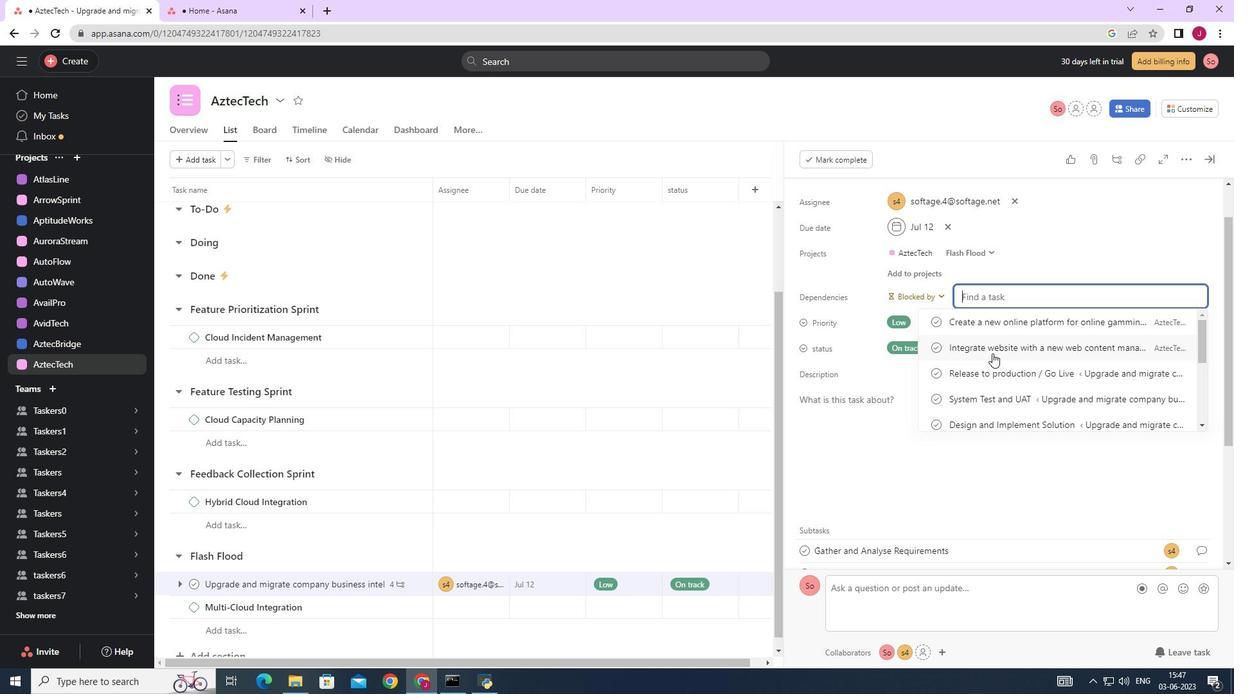 
Action: Mouse pressed left at (995, 351)
Screenshot: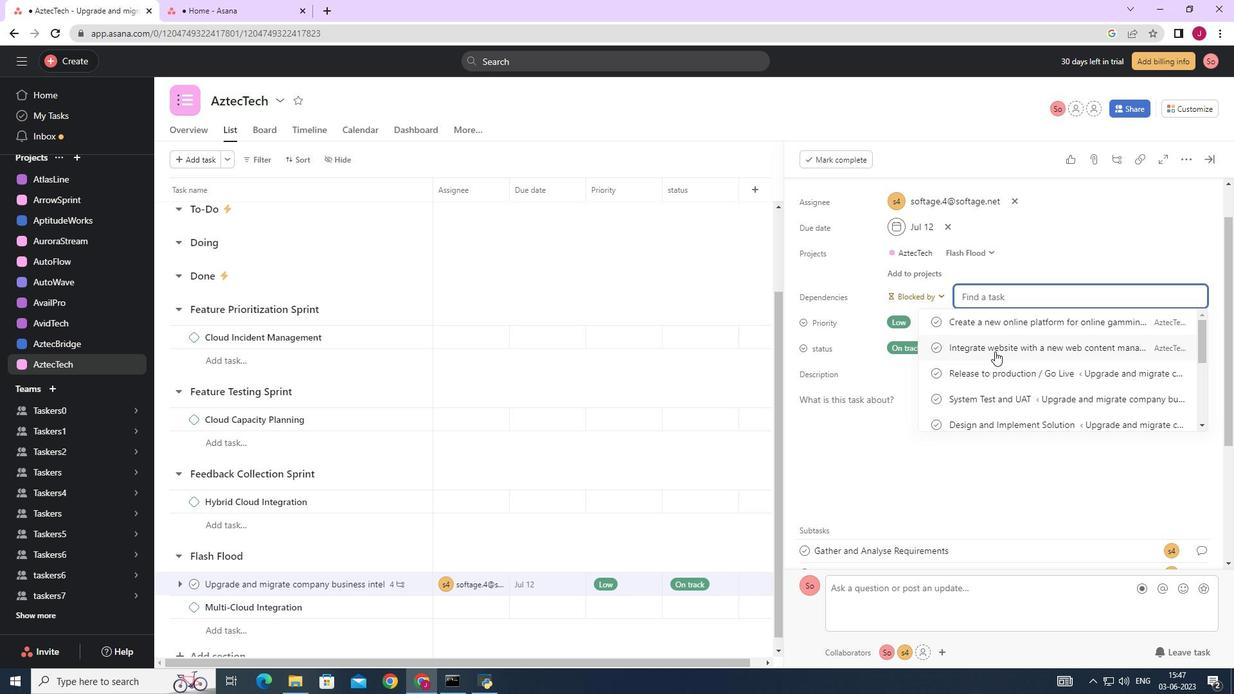 
Action: Mouse moved to (1209, 158)
Screenshot: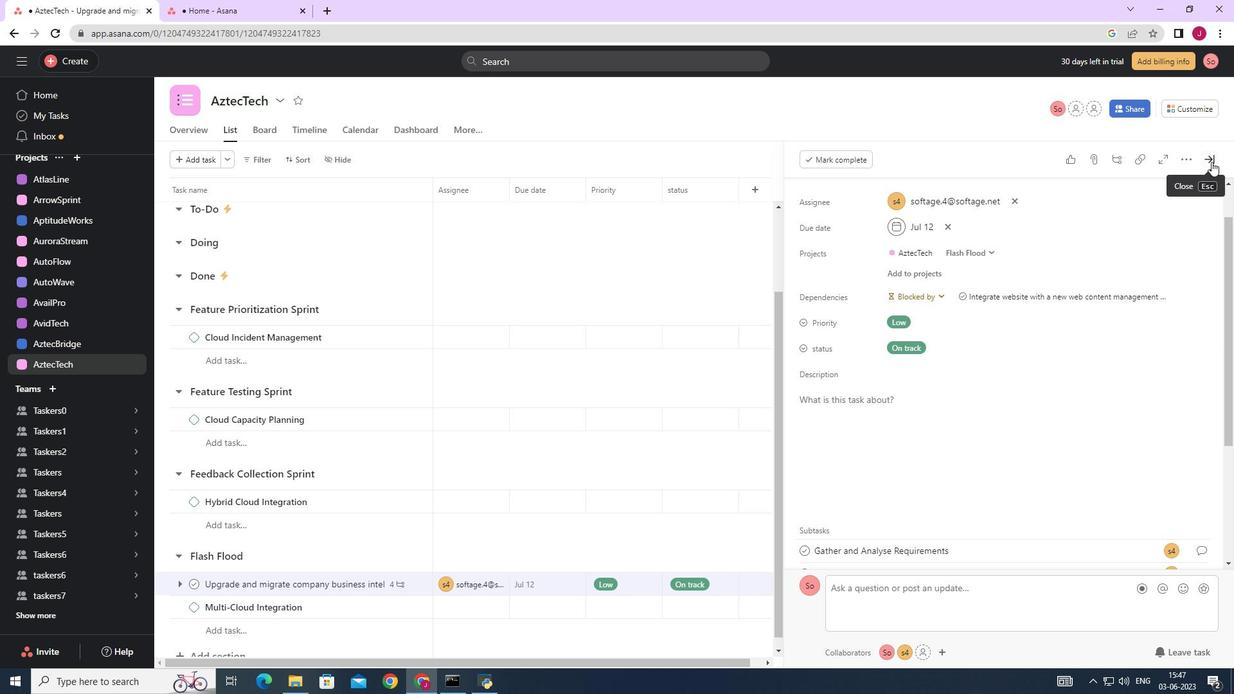 
Action: Mouse pressed left at (1209, 158)
Screenshot: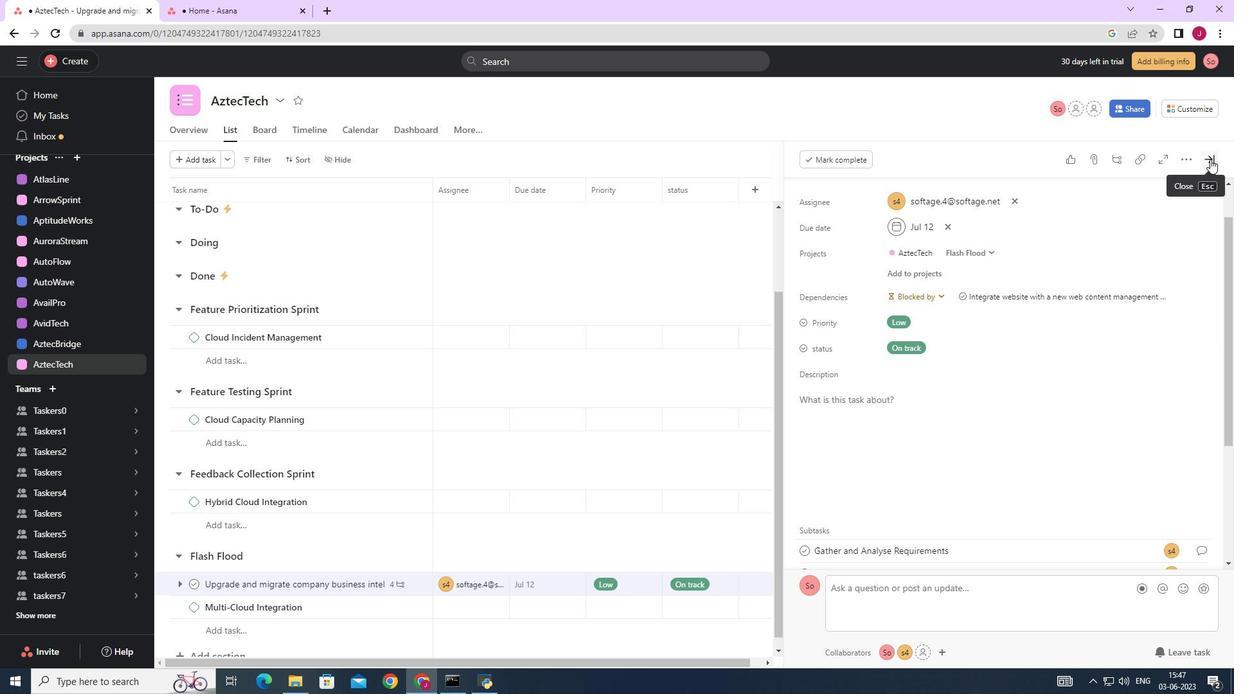 
Action: Mouse moved to (1065, 227)
Screenshot: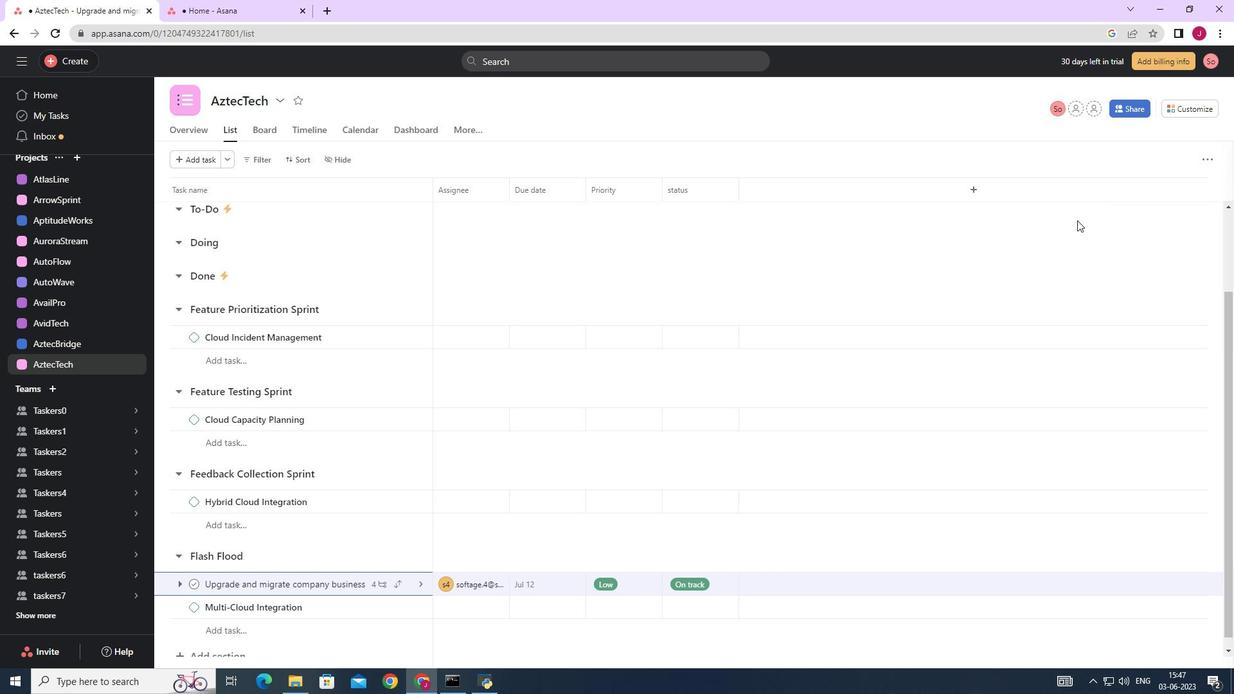 
